 Task: Search one way flight ticket for 4 adults, 1 infant in seat and 1 infant on lap in premium economy from Kailua-kona, Hawaii: Ellison Onizuka Kona International Airport At Keahole to Indianapolis: Indianapolis International Airport on 8-5-2023. Choice of flights is United. Number of bags: 5 checked bags. Price is upto 98000. Outbound departure time preference is 15:30.
Action: Mouse moved to (291, 279)
Screenshot: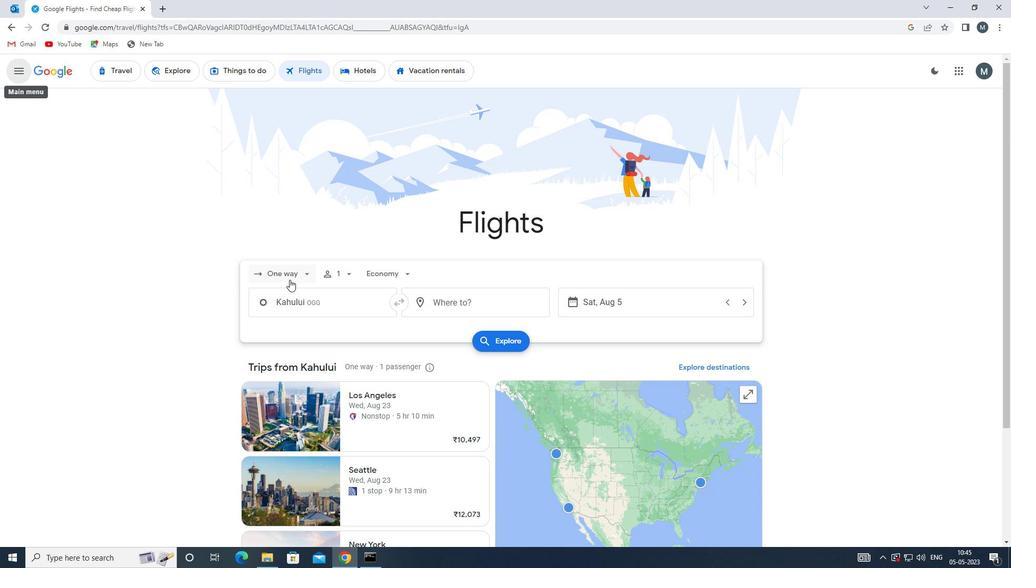 
Action: Mouse pressed left at (291, 279)
Screenshot: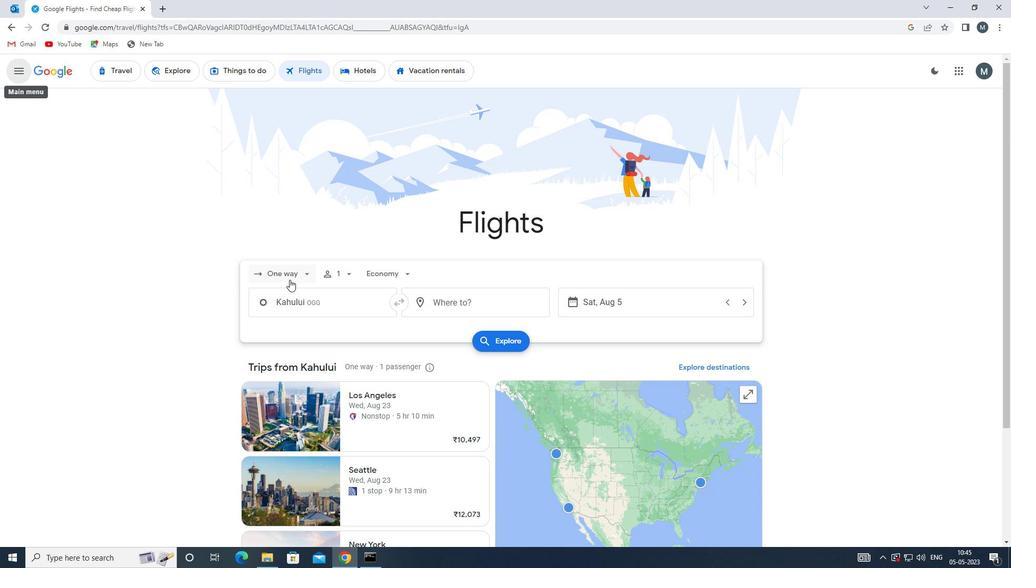 
Action: Mouse moved to (309, 324)
Screenshot: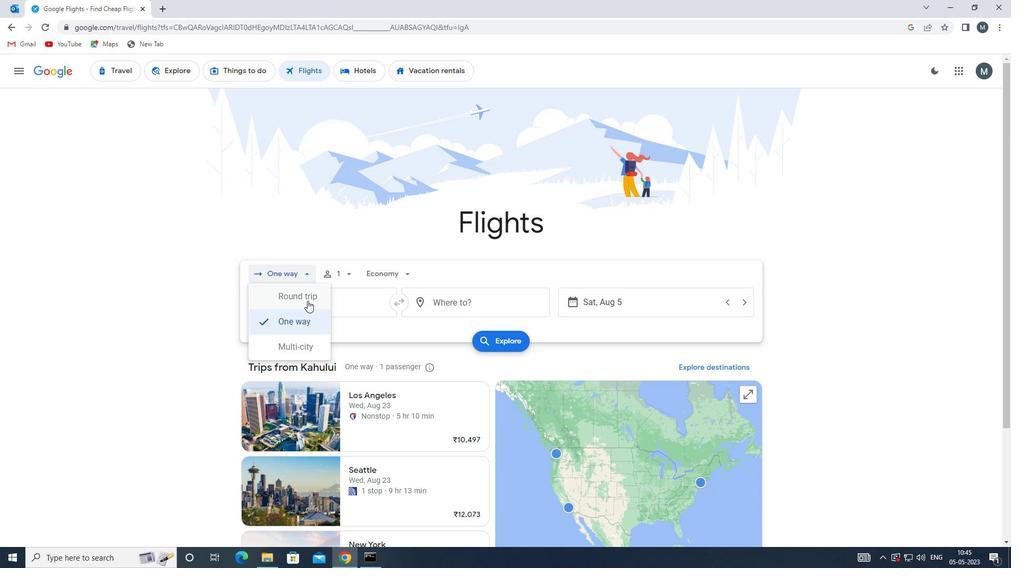 
Action: Mouse pressed left at (309, 324)
Screenshot: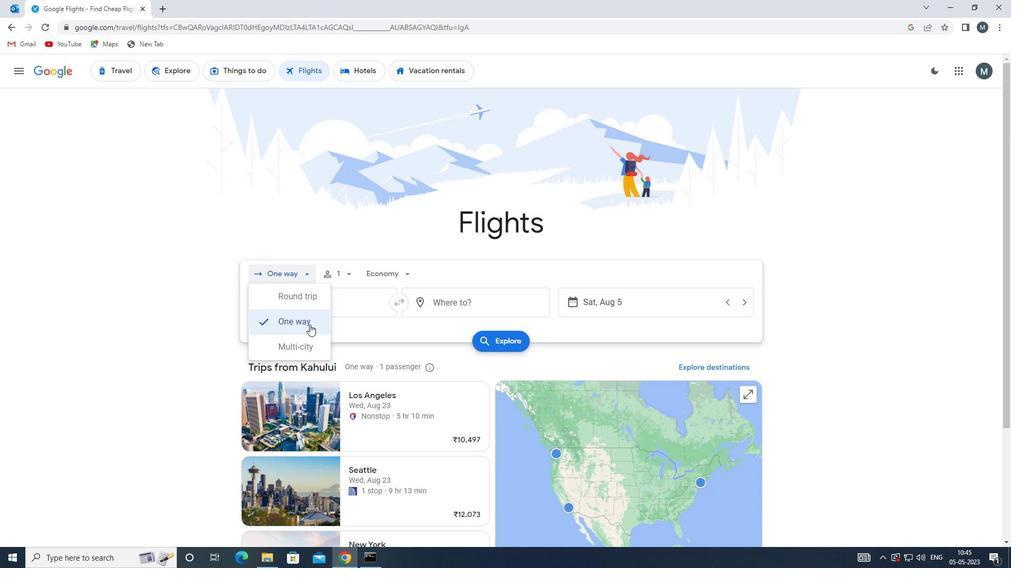 
Action: Mouse moved to (341, 275)
Screenshot: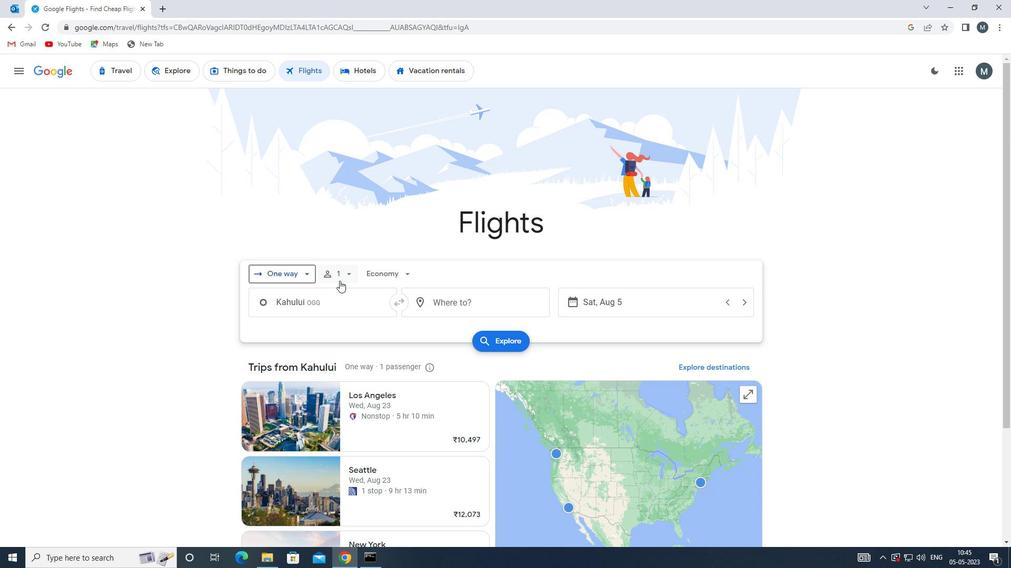 
Action: Mouse pressed left at (341, 275)
Screenshot: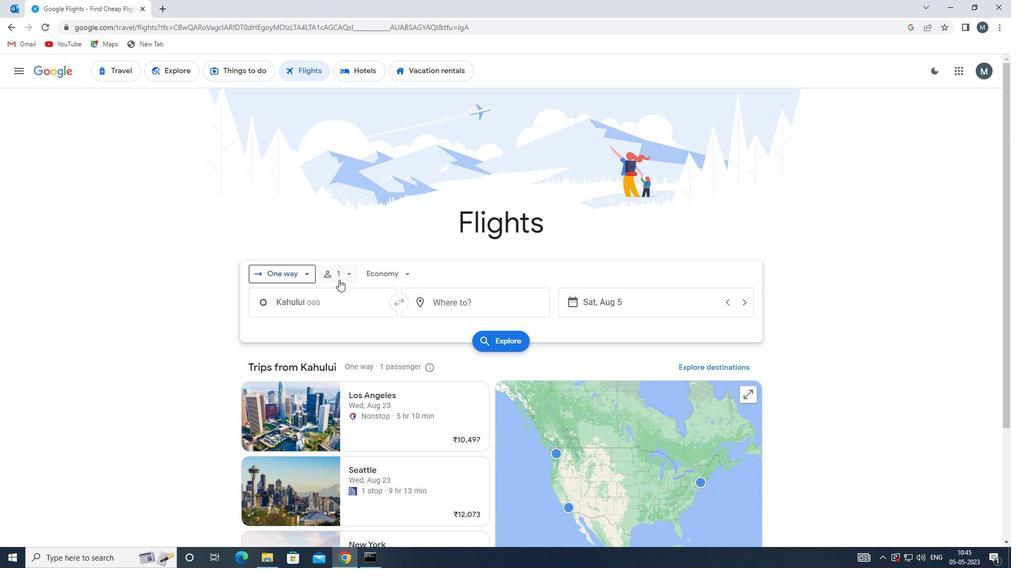 
Action: Mouse moved to (424, 302)
Screenshot: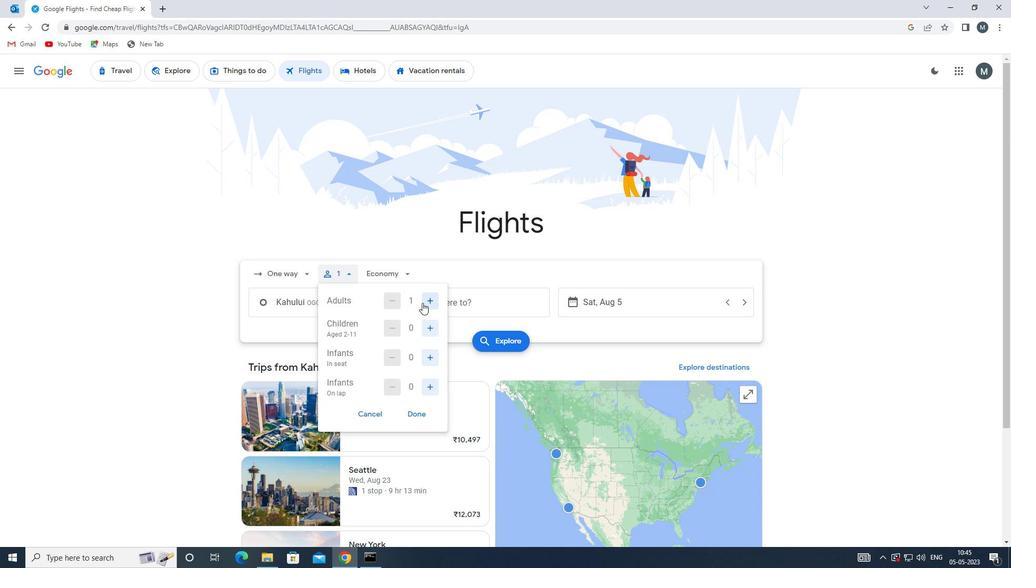 
Action: Mouse pressed left at (424, 302)
Screenshot: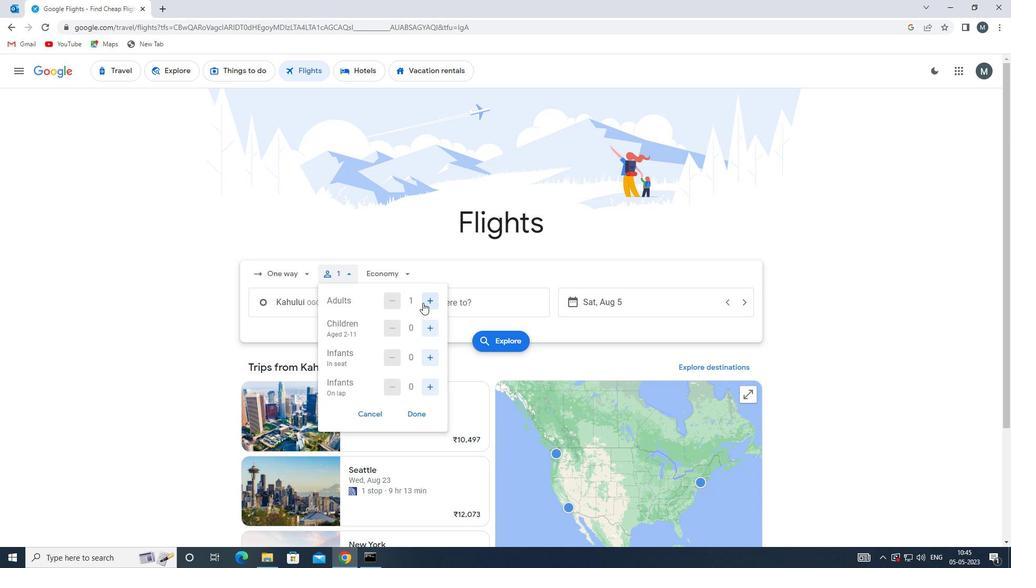 
Action: Mouse pressed left at (424, 302)
Screenshot: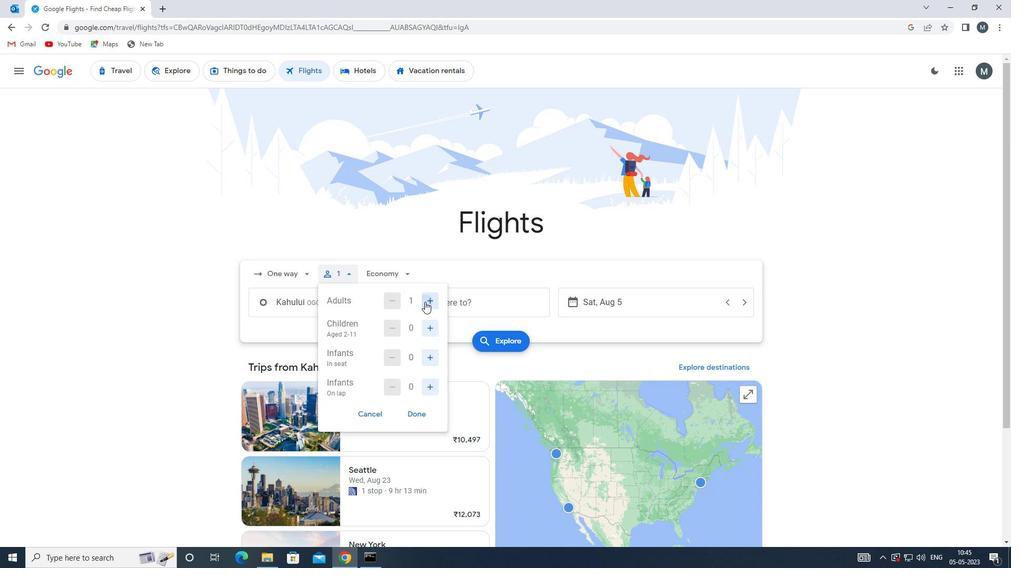
Action: Mouse moved to (424, 302)
Screenshot: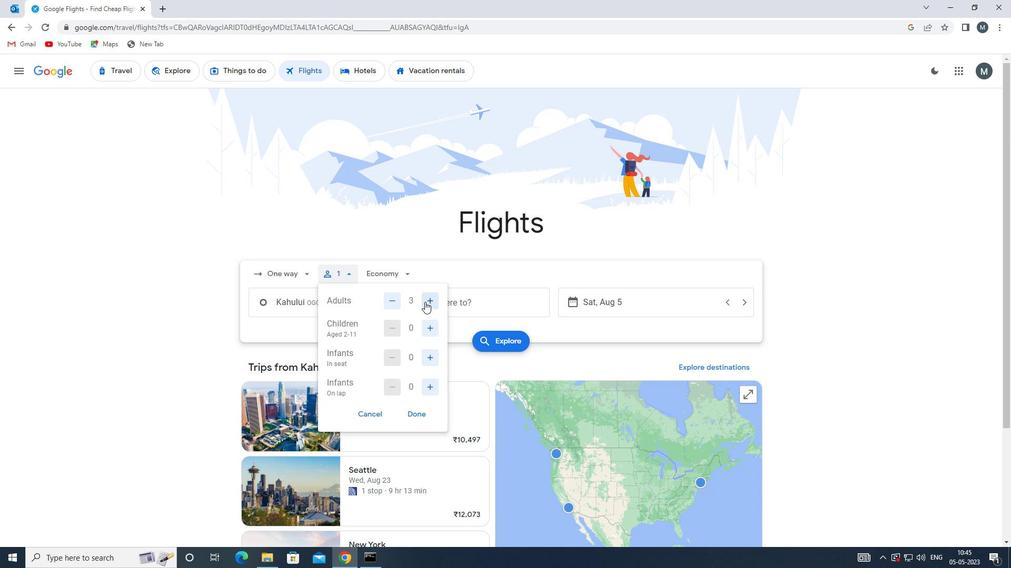 
Action: Mouse pressed left at (424, 302)
Screenshot: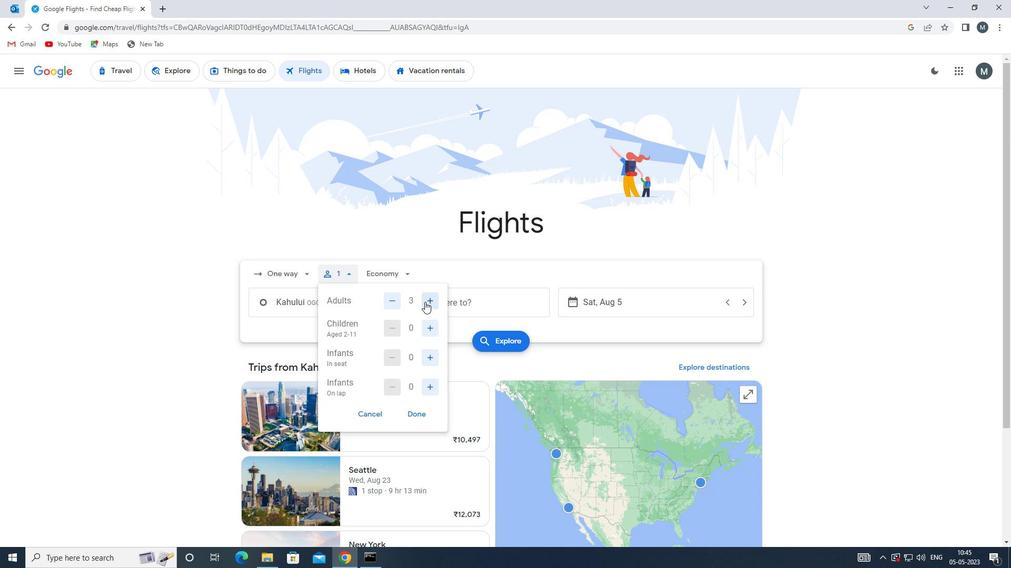 
Action: Mouse moved to (428, 331)
Screenshot: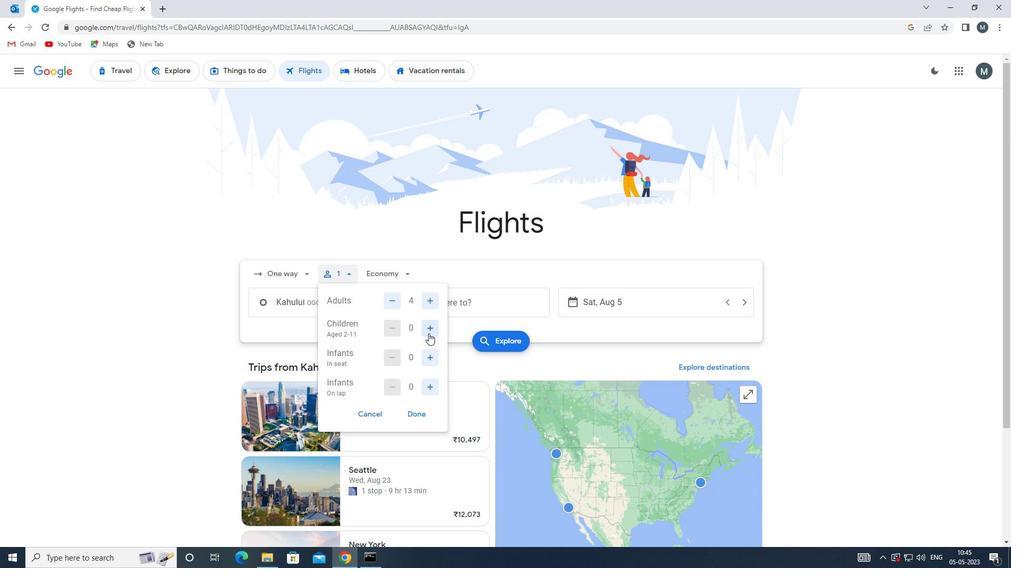 
Action: Mouse pressed left at (428, 331)
Screenshot: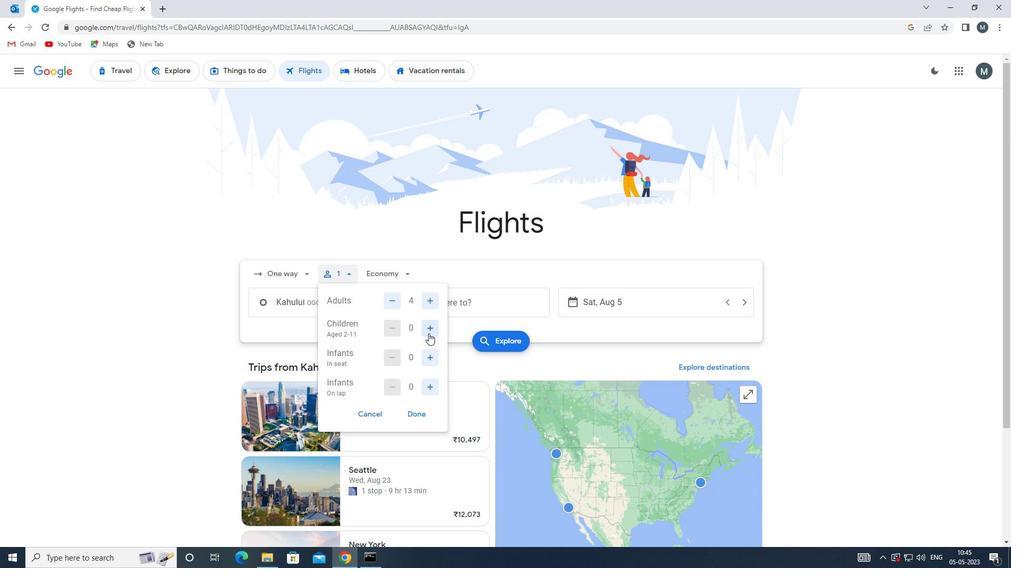 
Action: Mouse moved to (392, 331)
Screenshot: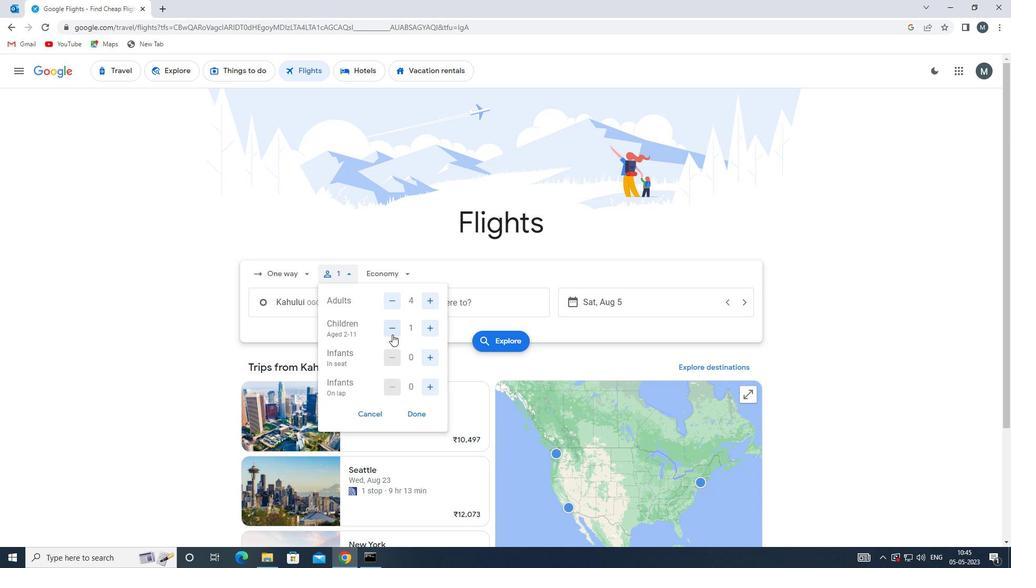 
Action: Mouse pressed left at (392, 331)
Screenshot: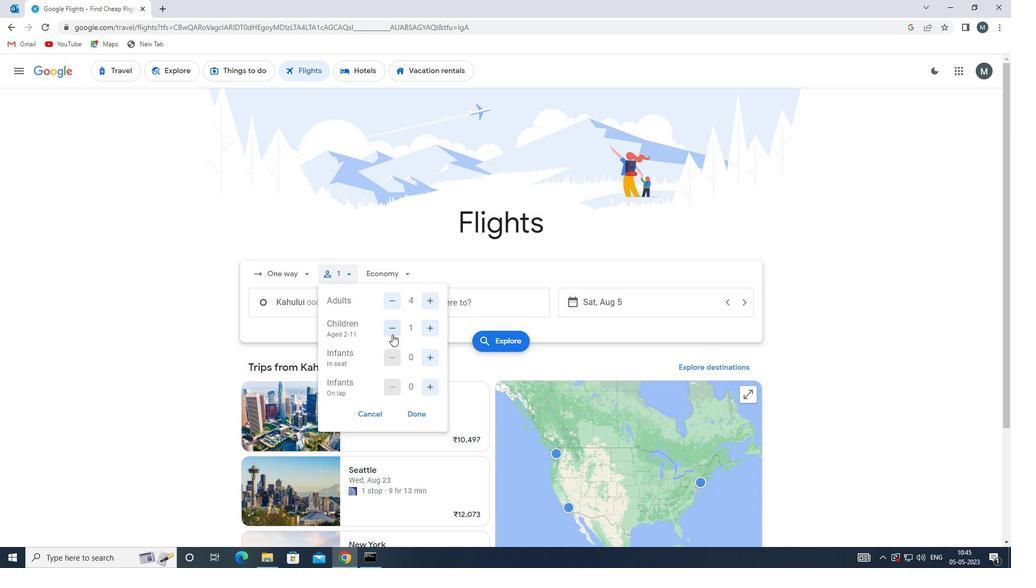 
Action: Mouse moved to (431, 362)
Screenshot: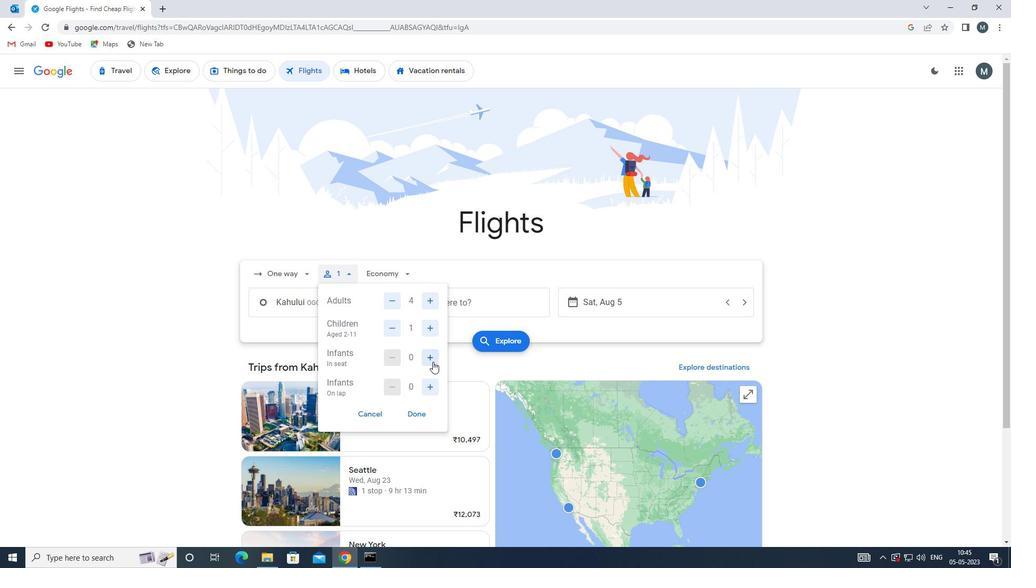 
Action: Mouse pressed left at (431, 362)
Screenshot: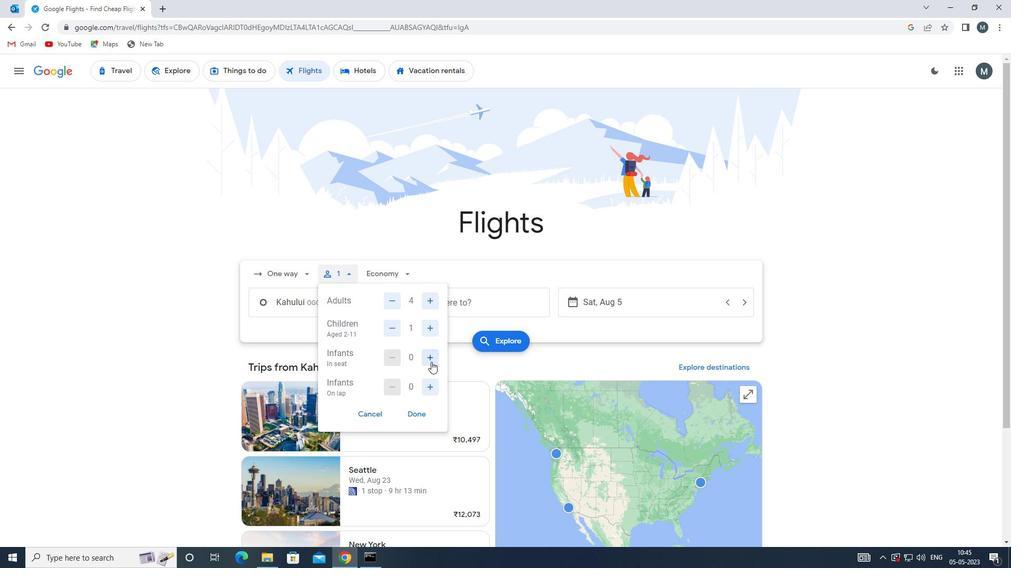 
Action: Mouse moved to (394, 328)
Screenshot: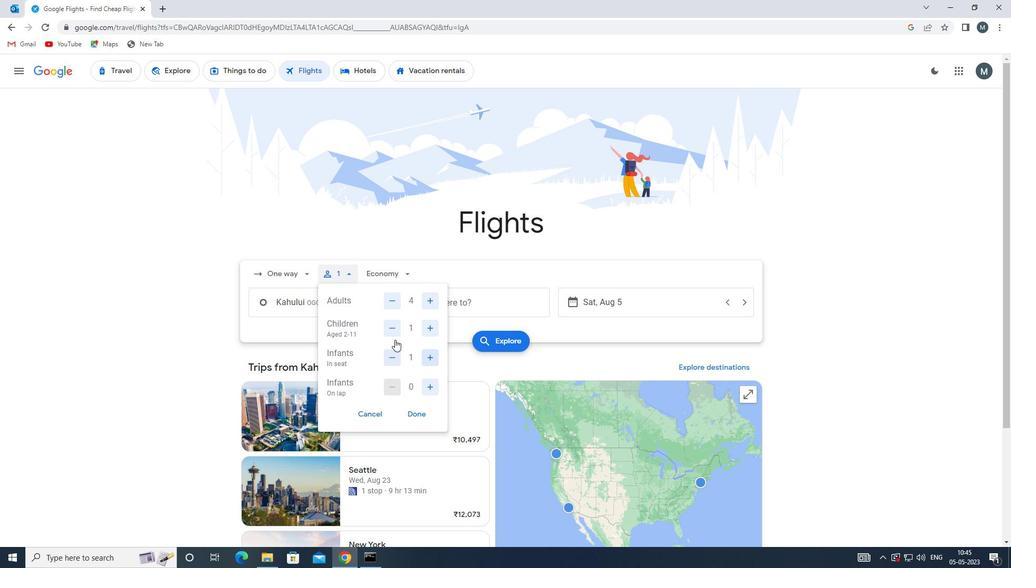 
Action: Mouse pressed left at (394, 328)
Screenshot: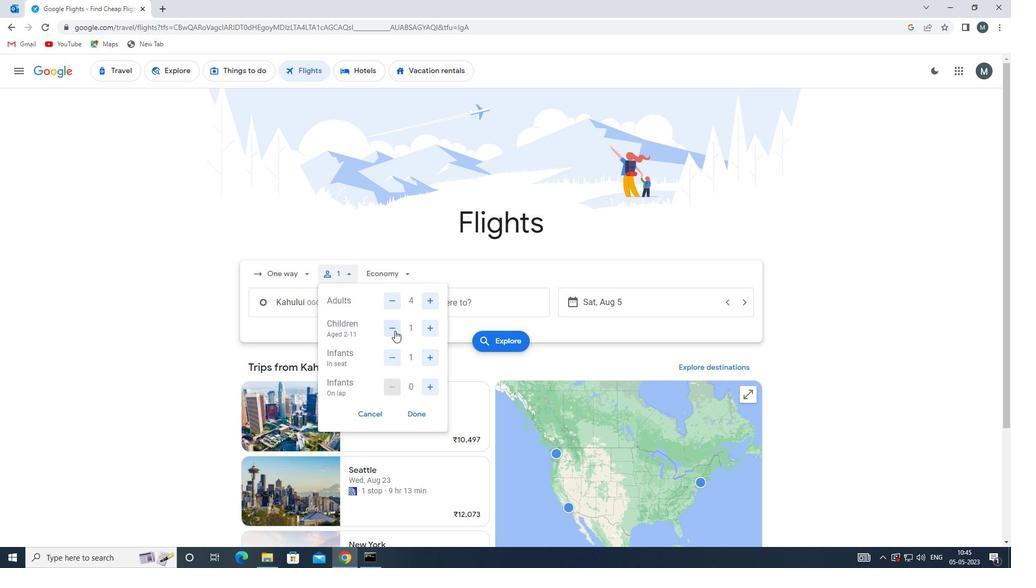 
Action: Mouse moved to (432, 388)
Screenshot: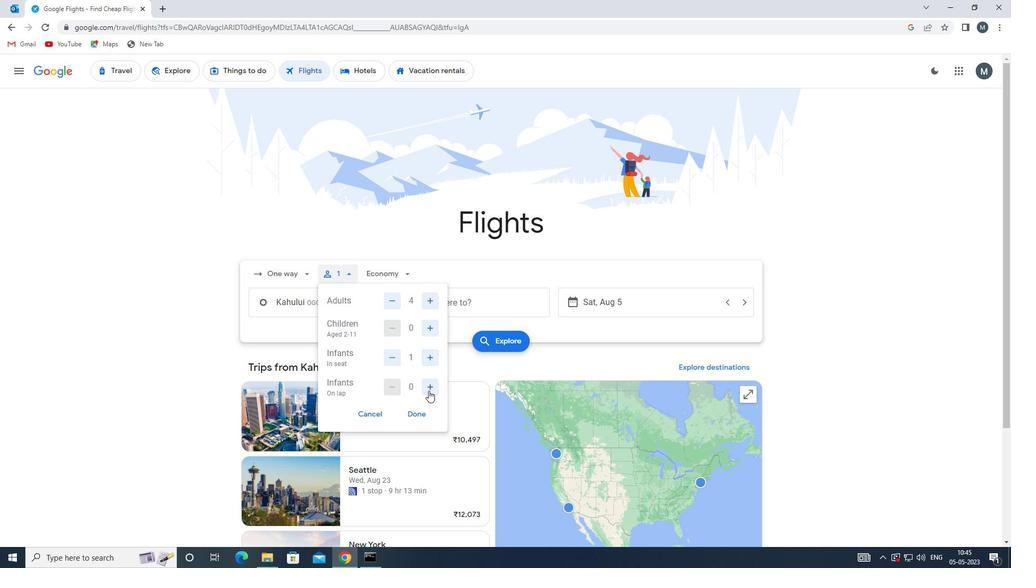 
Action: Mouse pressed left at (432, 388)
Screenshot: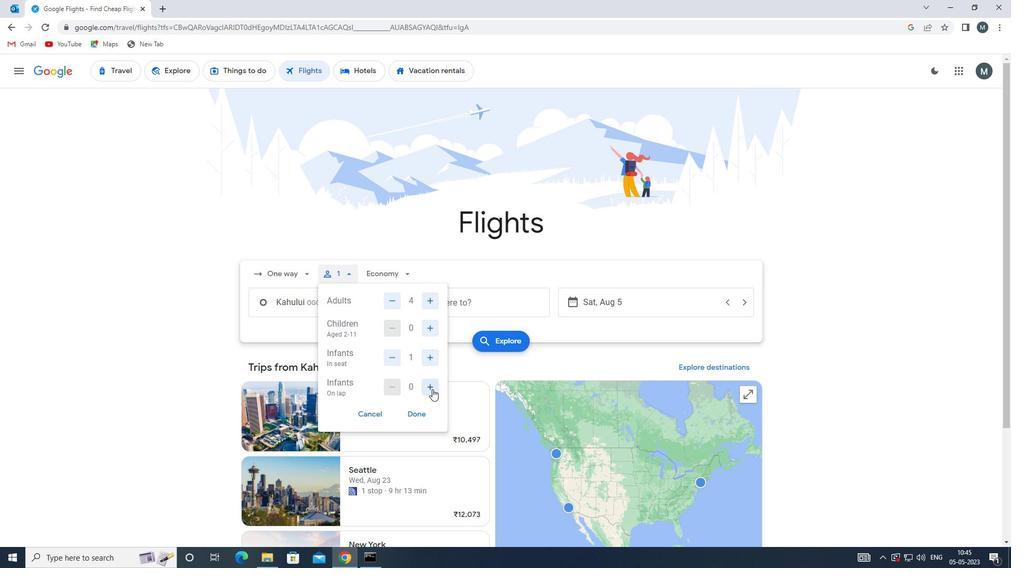 
Action: Mouse moved to (419, 409)
Screenshot: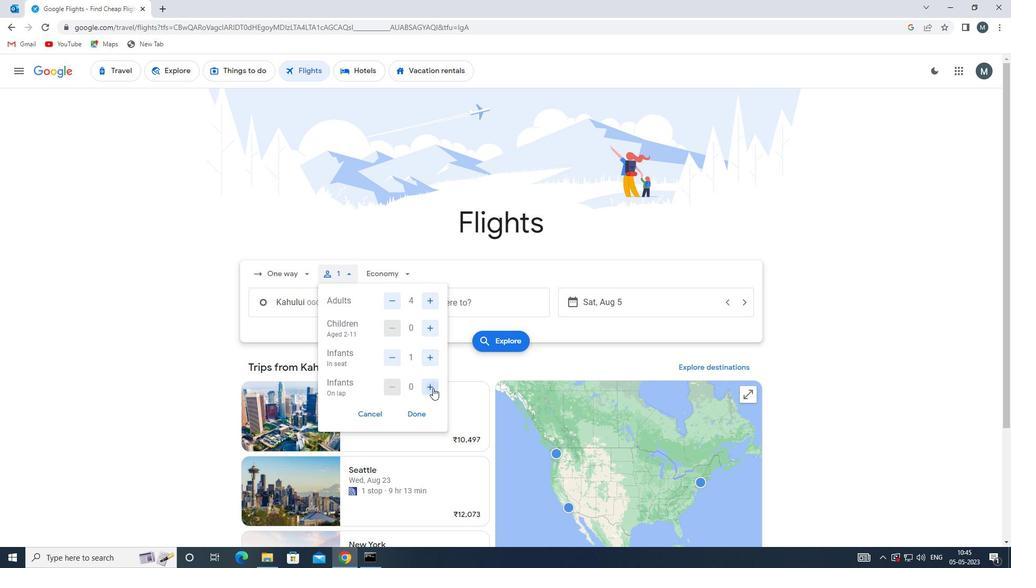 
Action: Mouse pressed left at (419, 409)
Screenshot: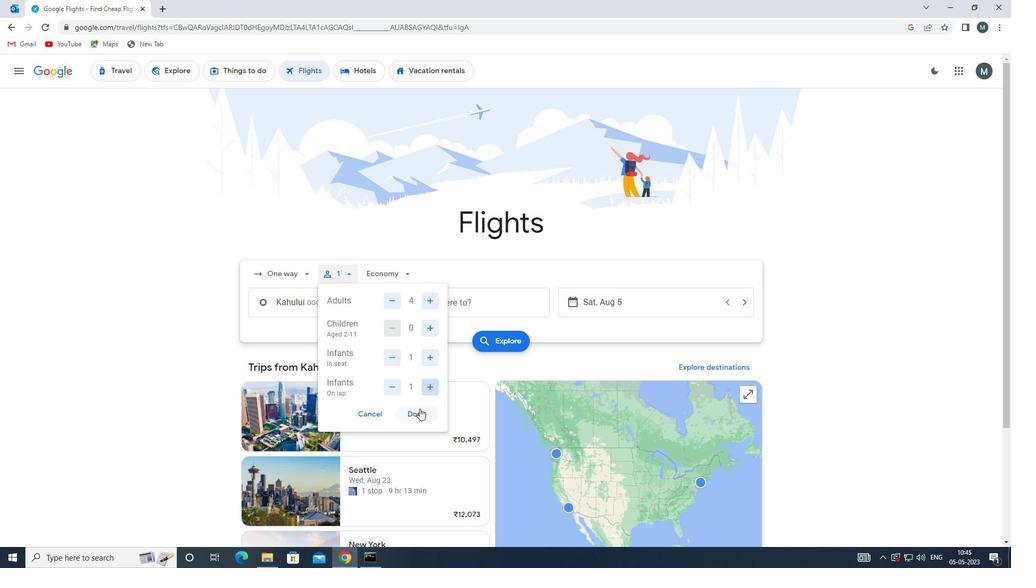 
Action: Mouse moved to (376, 280)
Screenshot: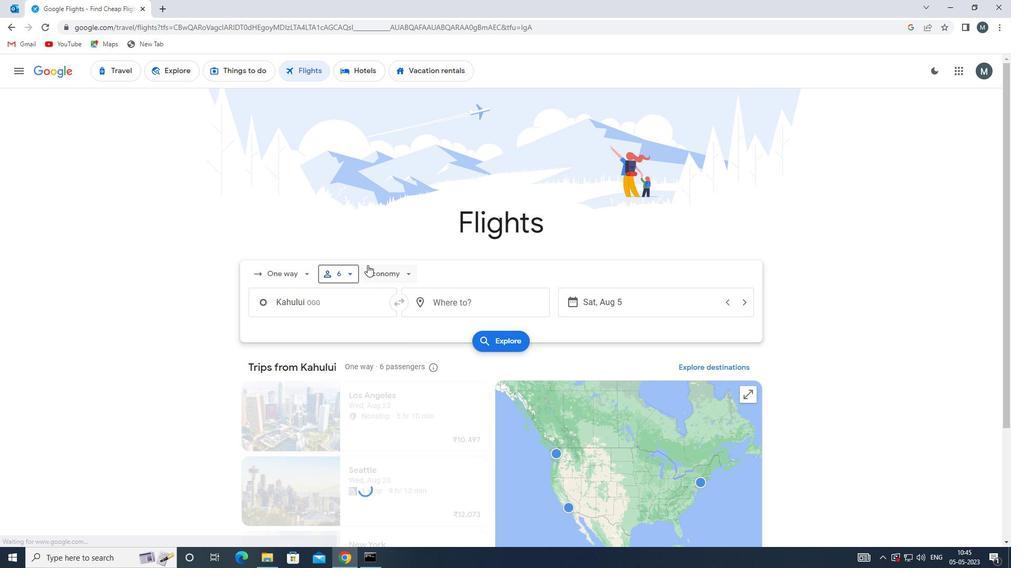 
Action: Mouse pressed left at (376, 280)
Screenshot: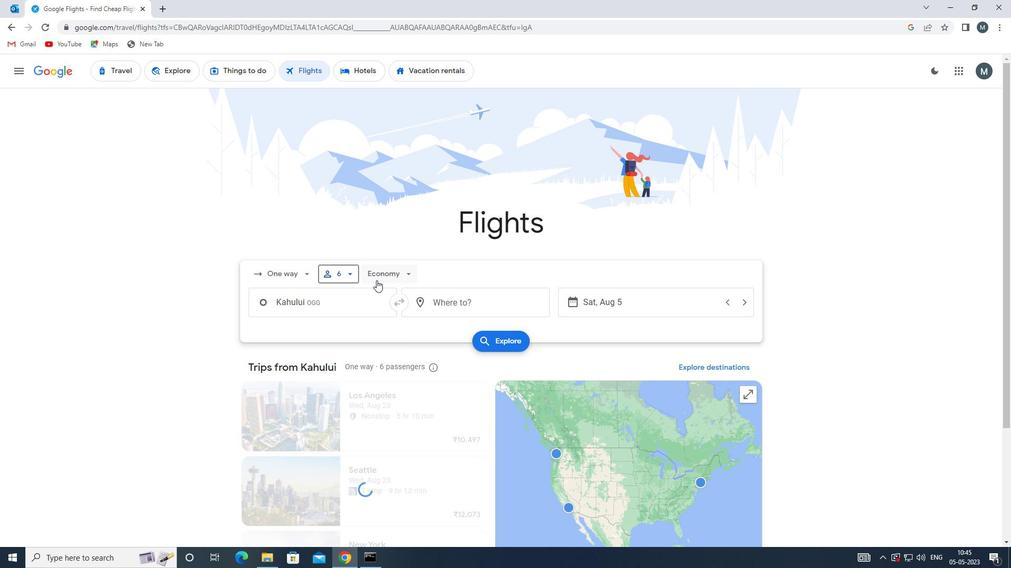 
Action: Mouse moved to (412, 321)
Screenshot: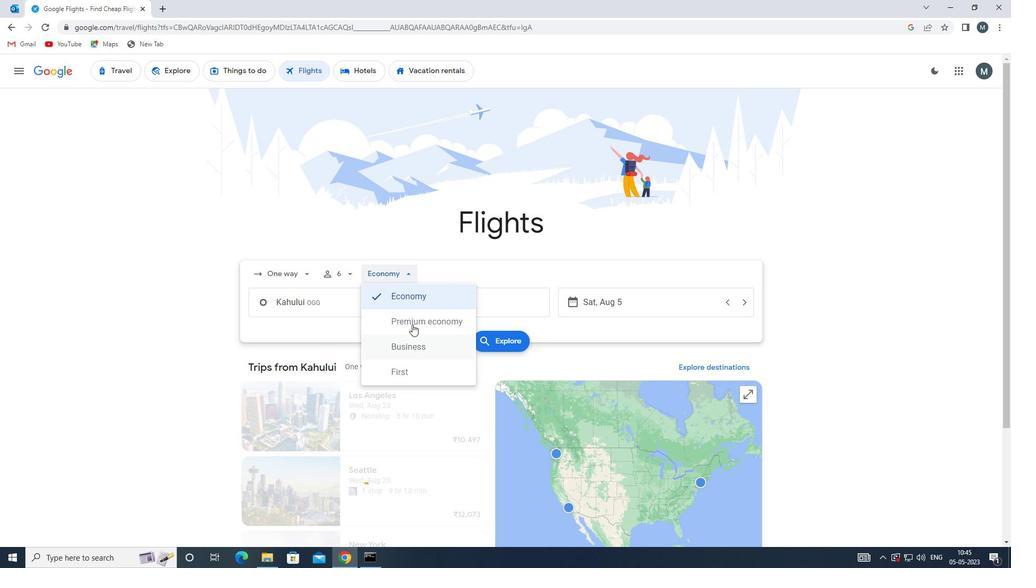 
Action: Mouse pressed left at (412, 321)
Screenshot: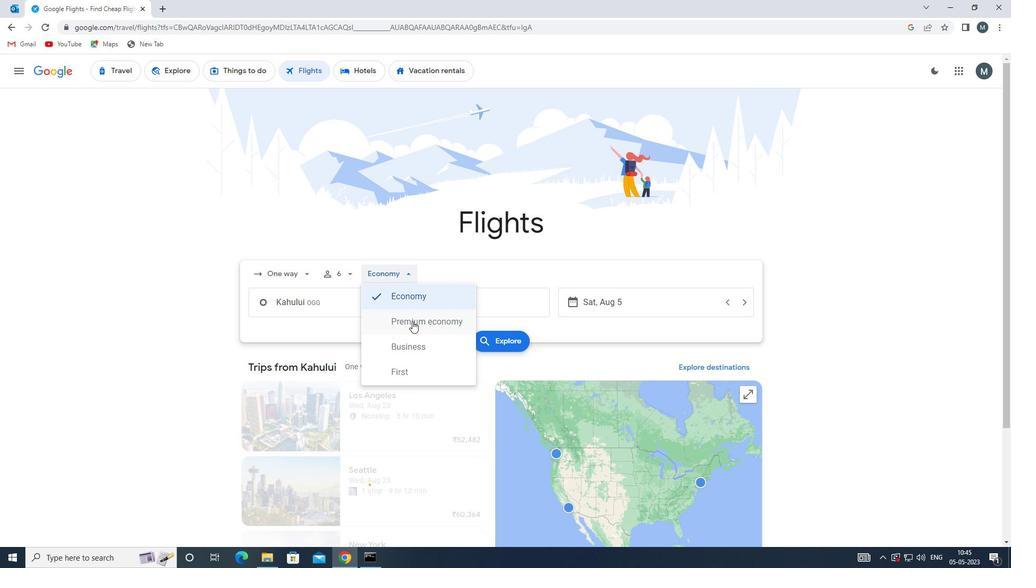
Action: Mouse moved to (340, 309)
Screenshot: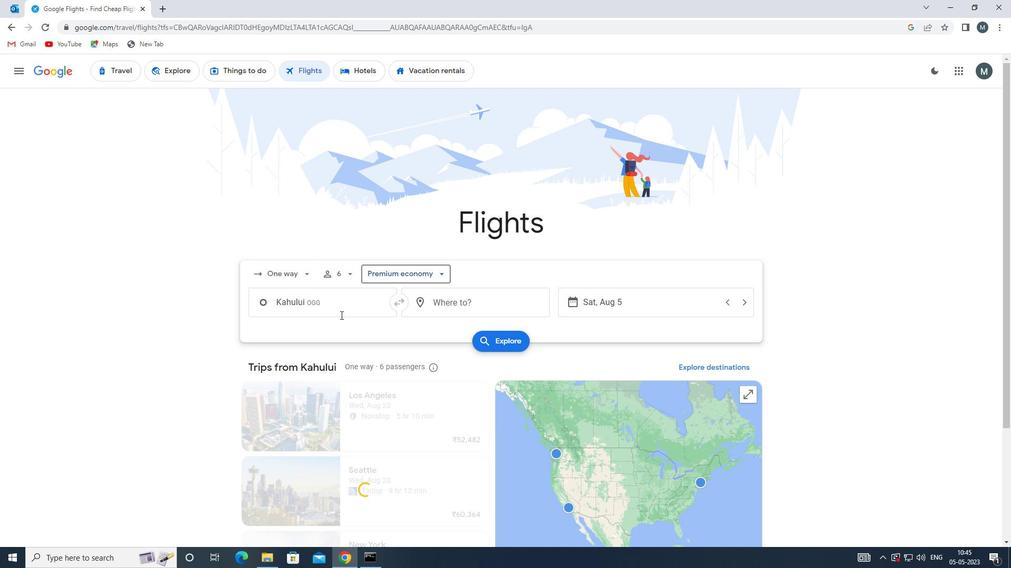 
Action: Mouse pressed left at (340, 309)
Screenshot: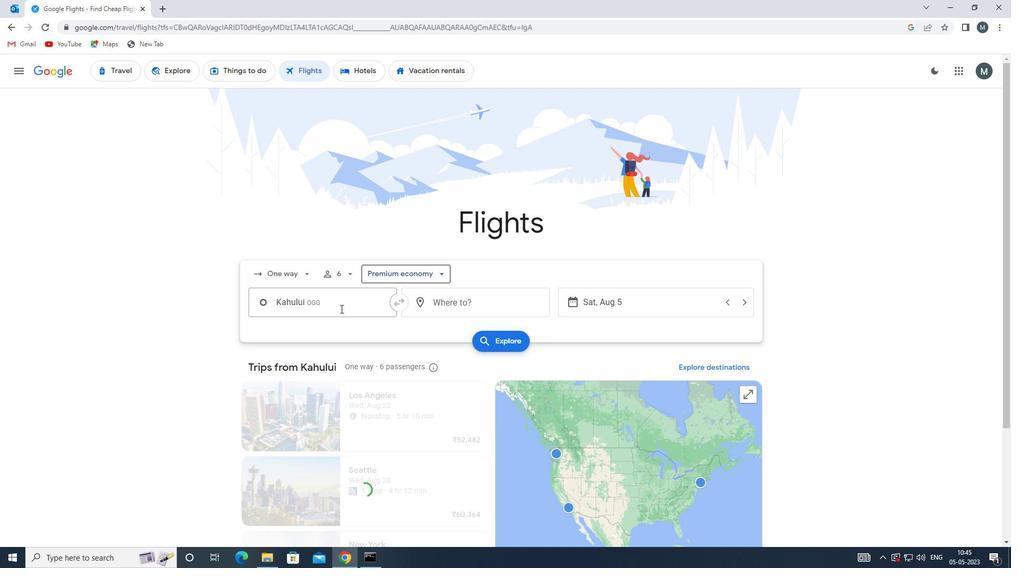 
Action: Mouse moved to (349, 364)
Screenshot: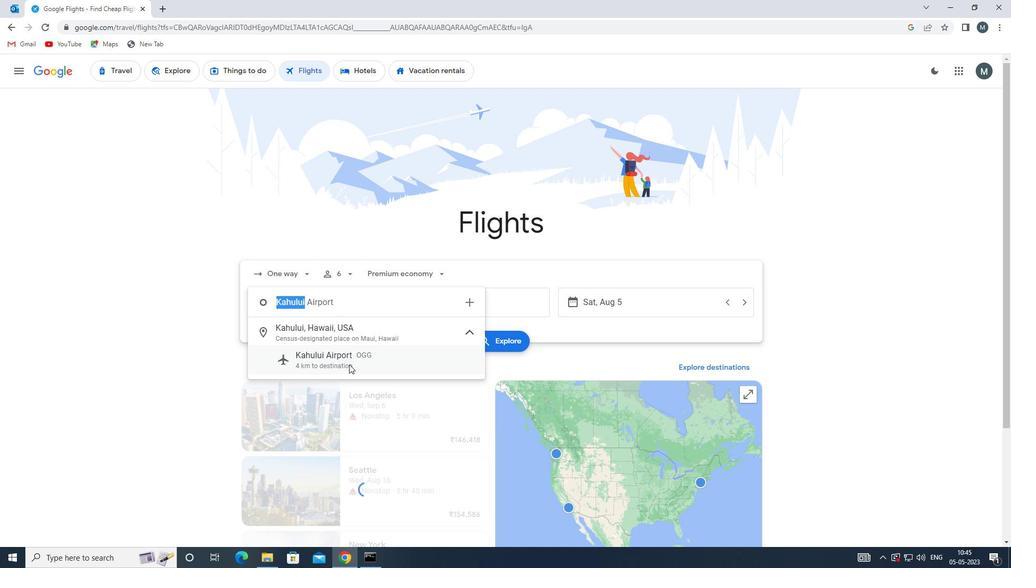 
Action: Mouse pressed left at (349, 364)
Screenshot: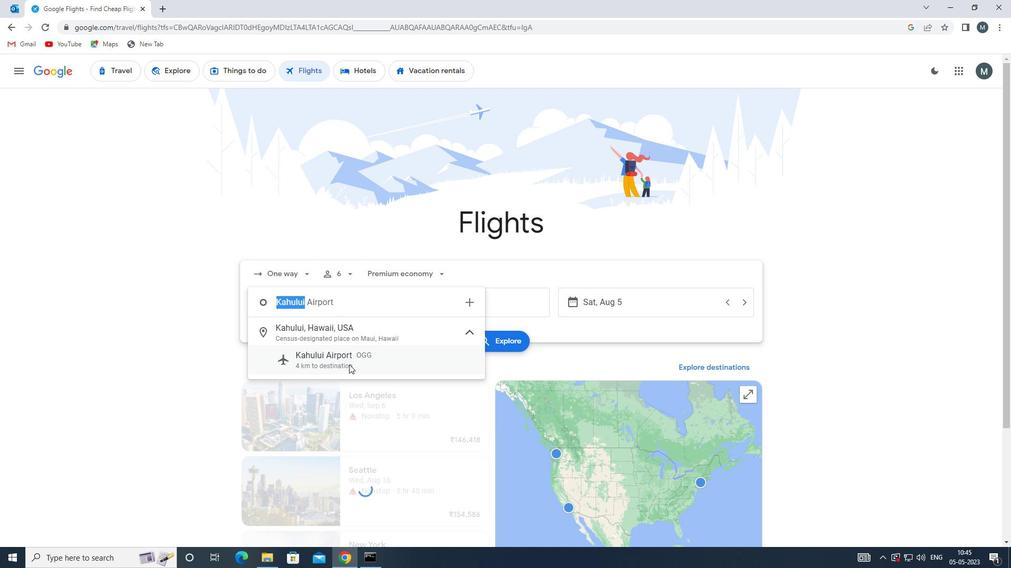 
Action: Mouse moved to (445, 307)
Screenshot: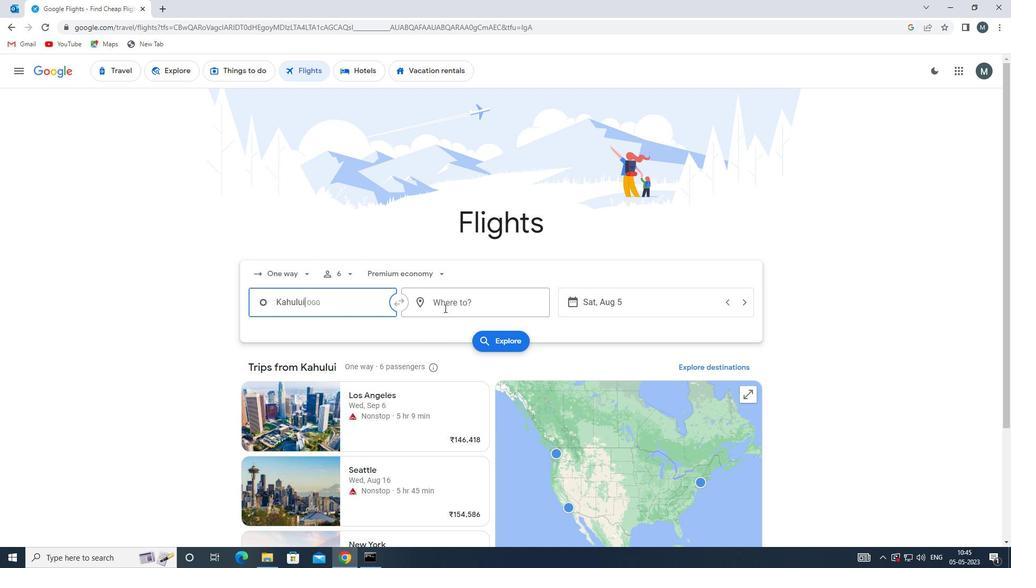 
Action: Mouse pressed left at (445, 307)
Screenshot: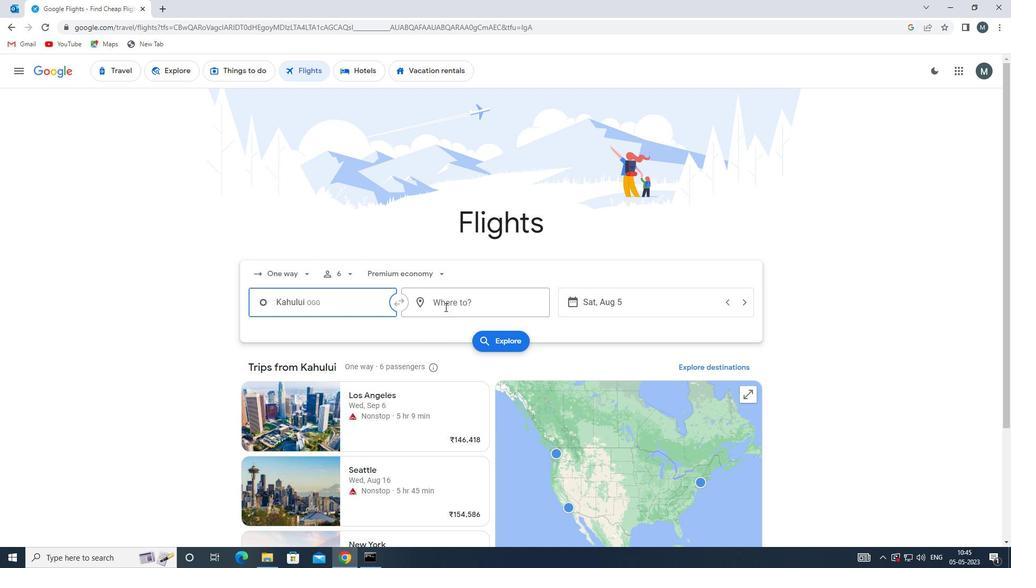 
Action: Key pressed ind
Screenshot: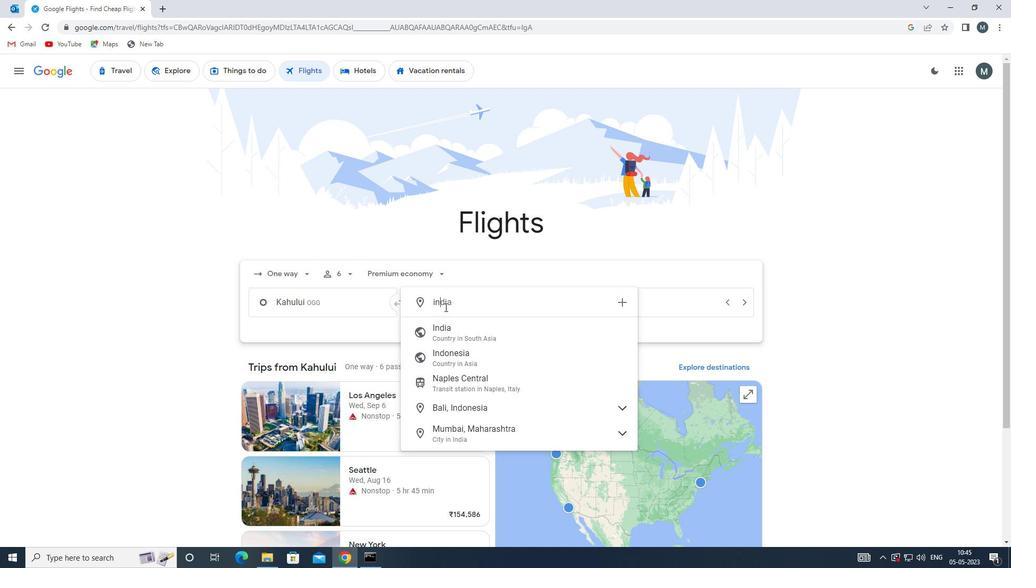 
Action: Mouse moved to (472, 340)
Screenshot: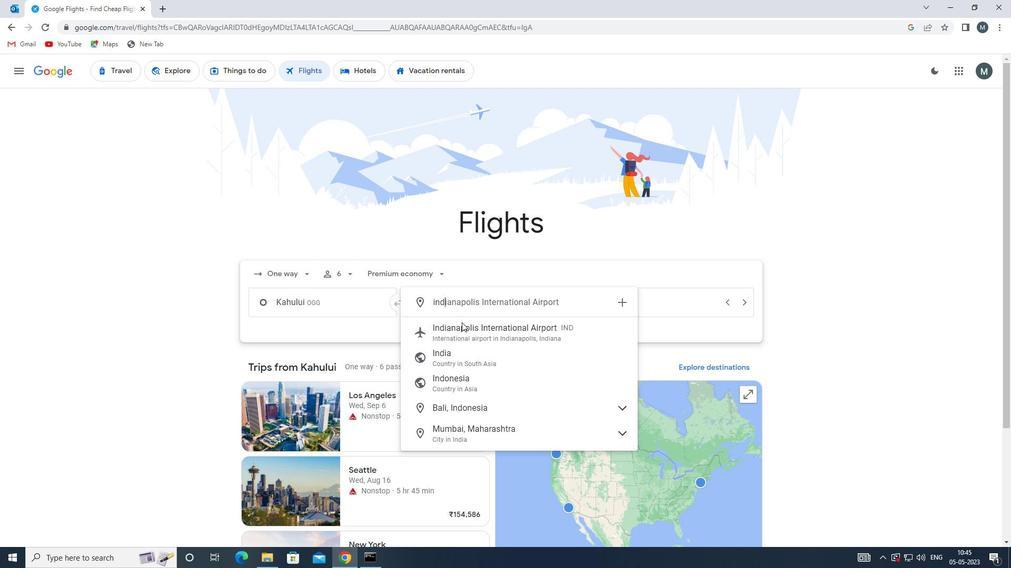 
Action: Mouse pressed left at (472, 340)
Screenshot: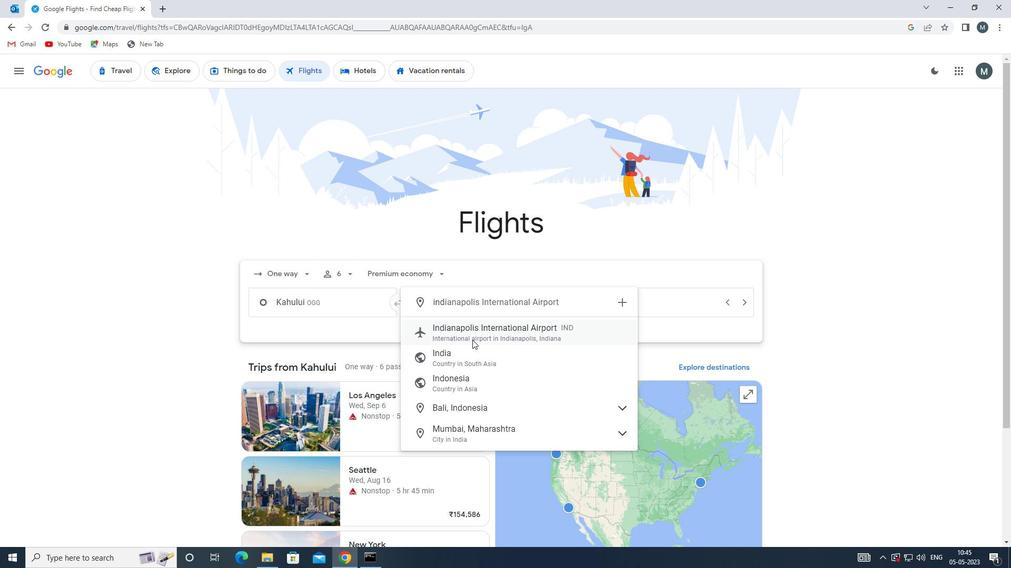 
Action: Mouse moved to (591, 305)
Screenshot: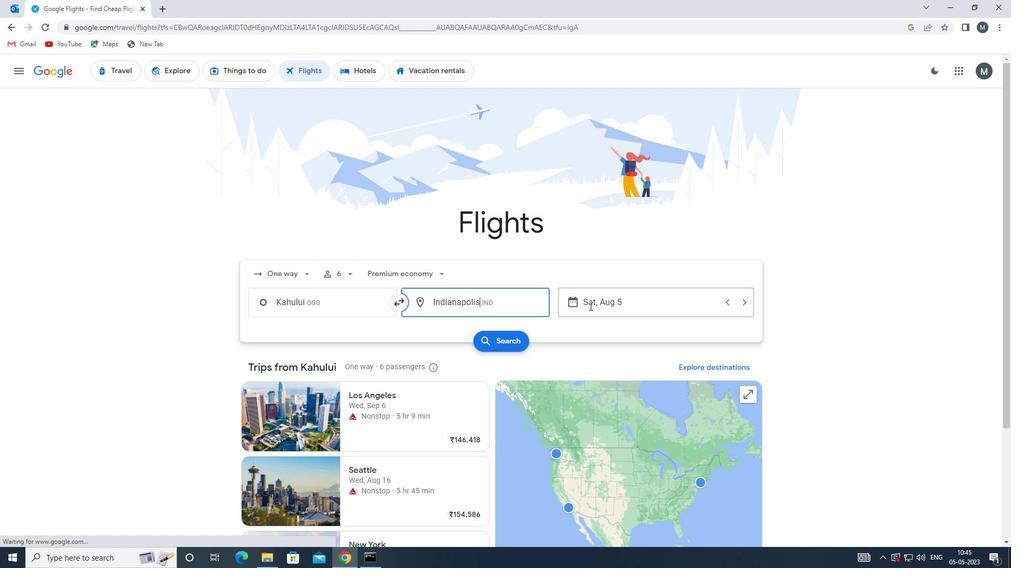 
Action: Mouse pressed left at (591, 305)
Screenshot: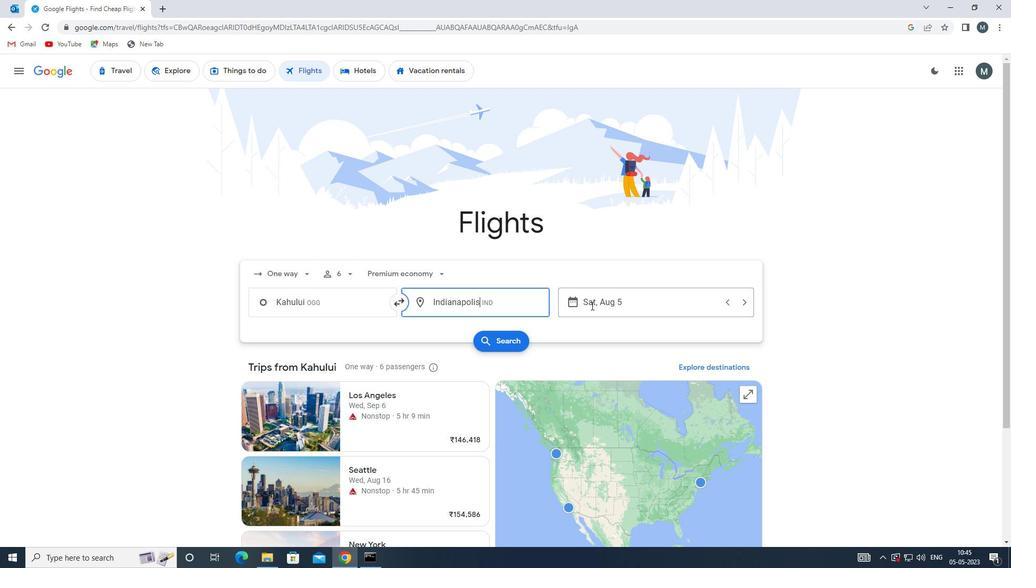 
Action: Mouse moved to (530, 352)
Screenshot: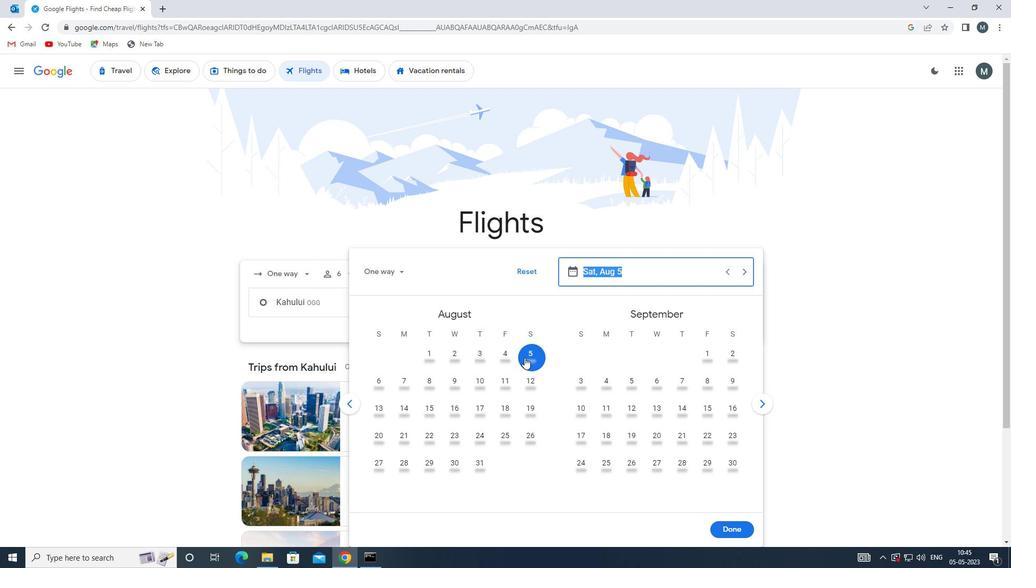 
Action: Mouse pressed left at (530, 352)
Screenshot: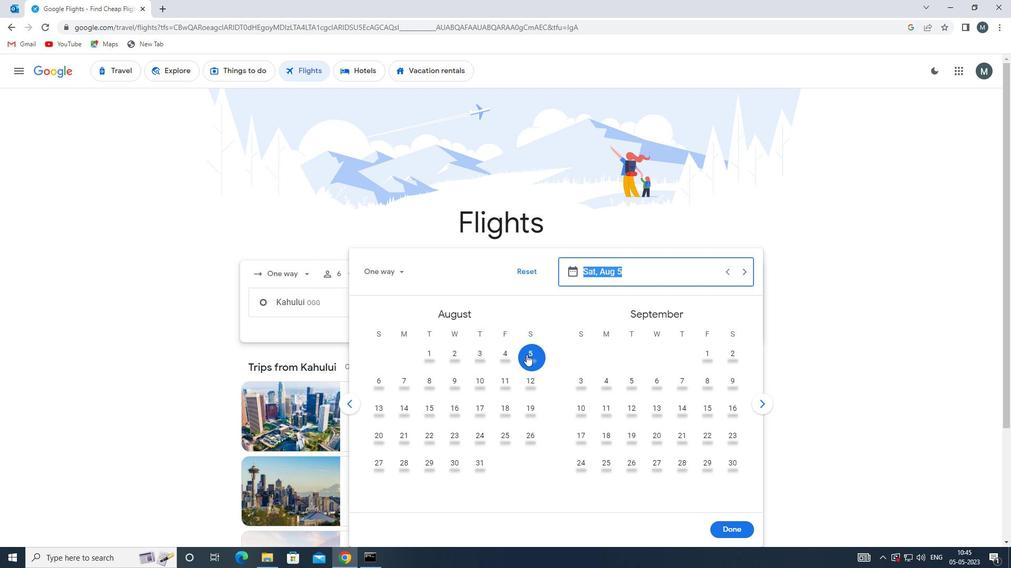 
Action: Mouse moved to (738, 522)
Screenshot: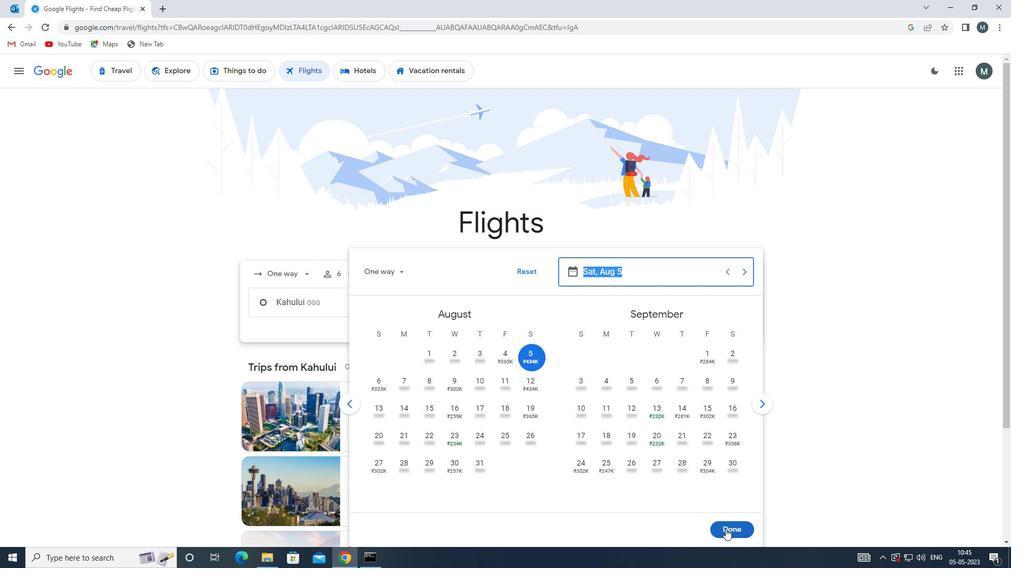 
Action: Mouse pressed left at (738, 522)
Screenshot: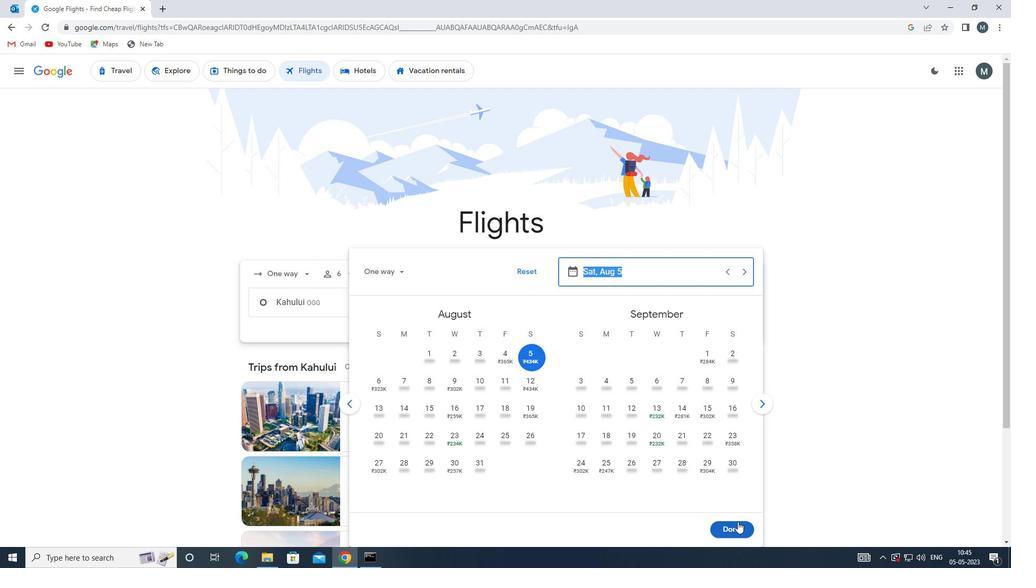 
Action: Mouse moved to (502, 340)
Screenshot: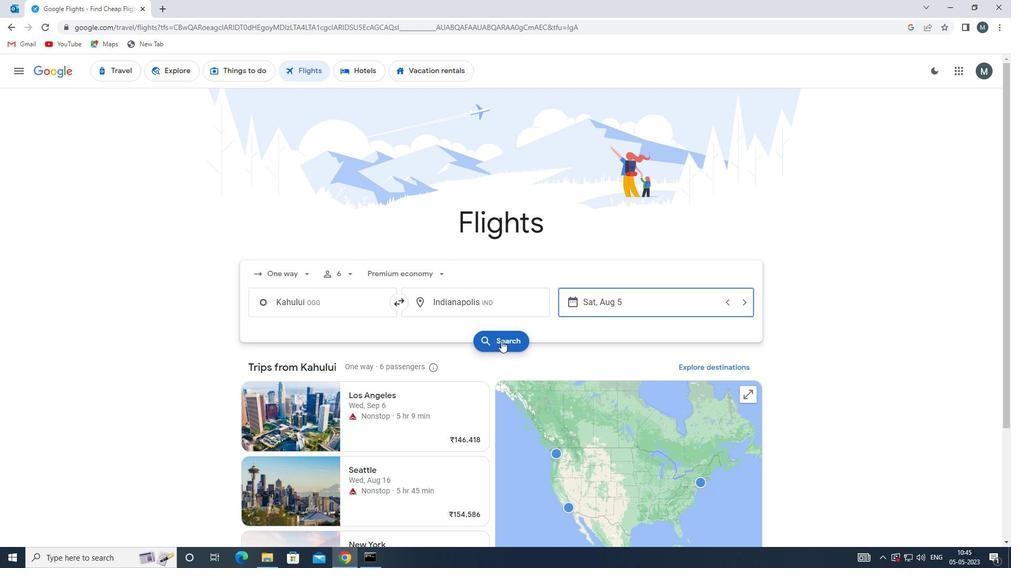 
Action: Mouse pressed left at (502, 340)
Screenshot: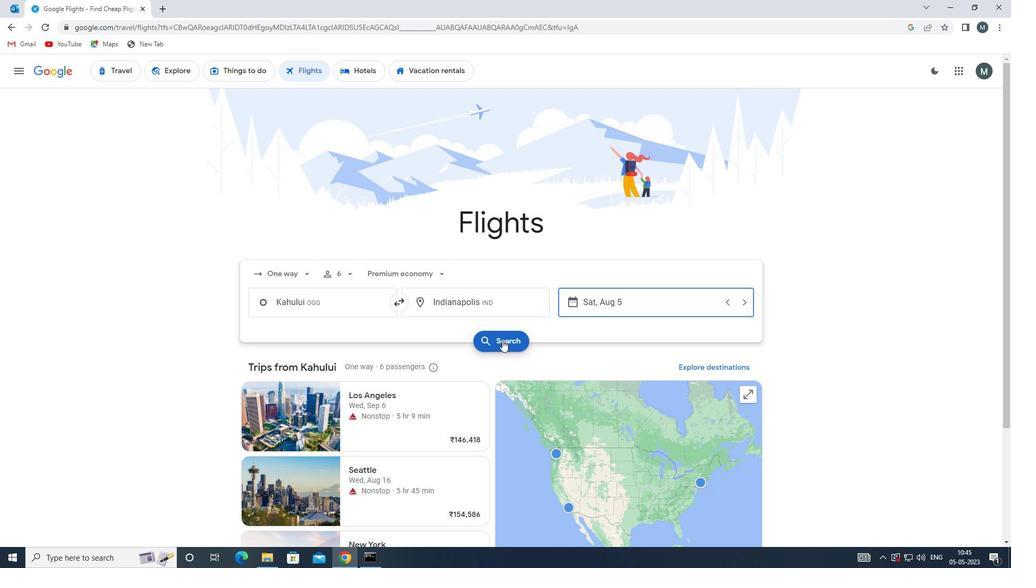
Action: Mouse moved to (261, 170)
Screenshot: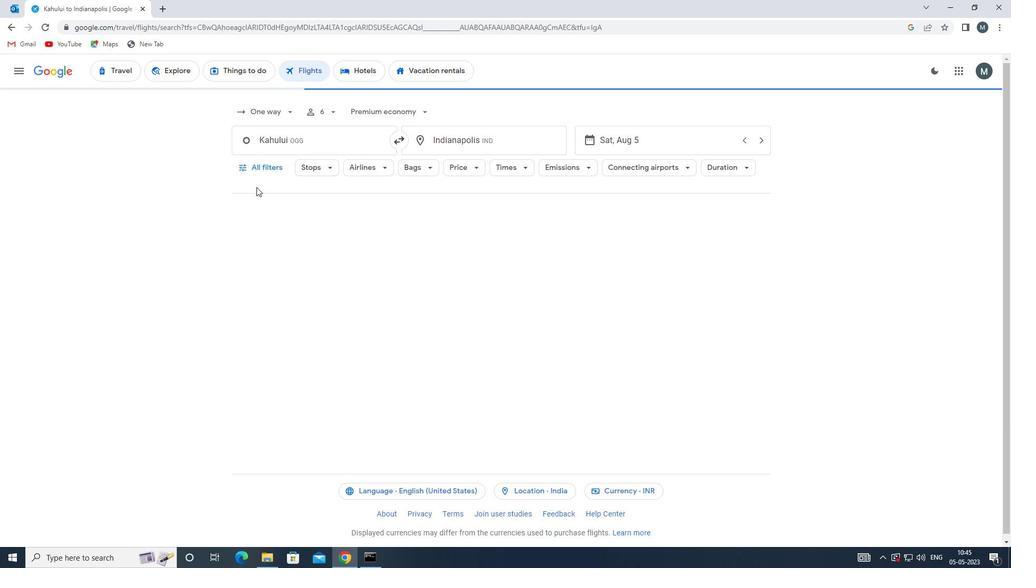 
Action: Mouse pressed left at (261, 170)
Screenshot: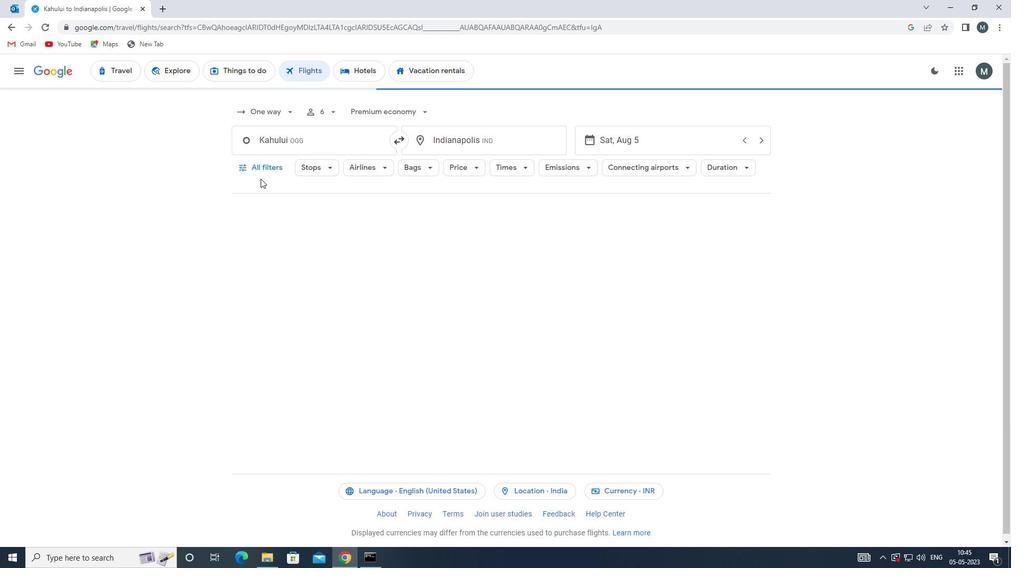 
Action: Mouse moved to (293, 293)
Screenshot: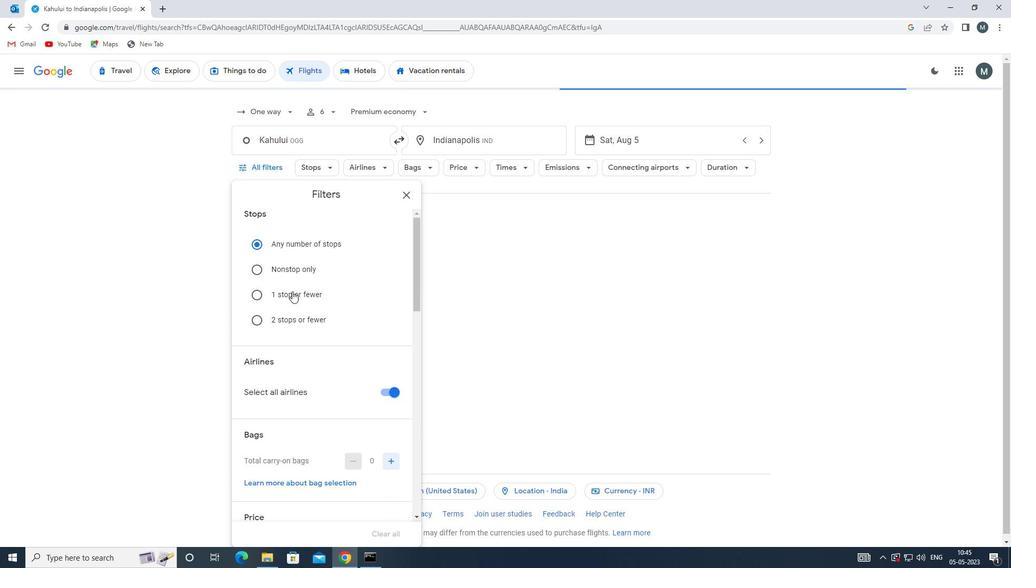 
Action: Mouse scrolled (293, 292) with delta (0, 0)
Screenshot: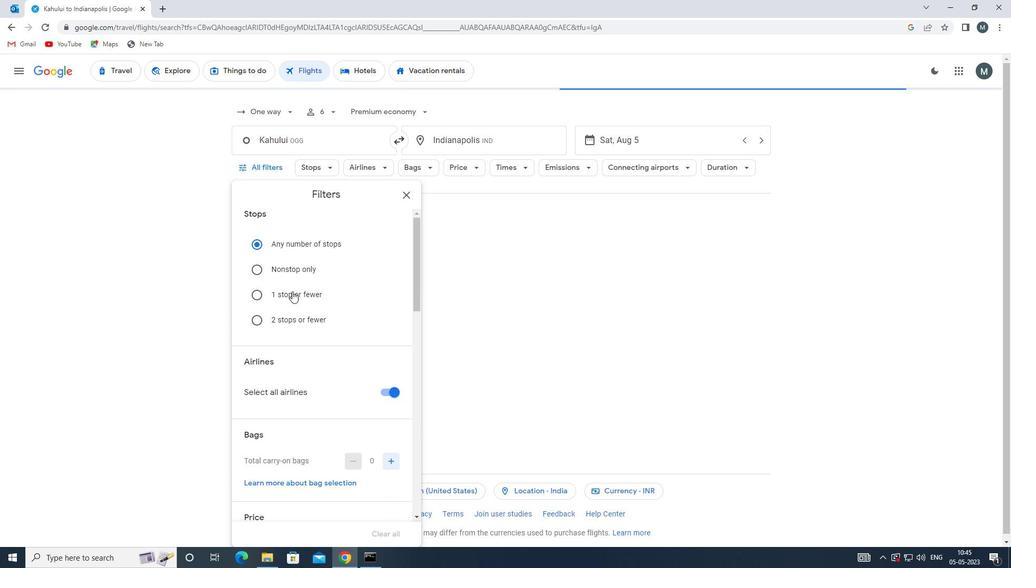 
Action: Mouse moved to (384, 341)
Screenshot: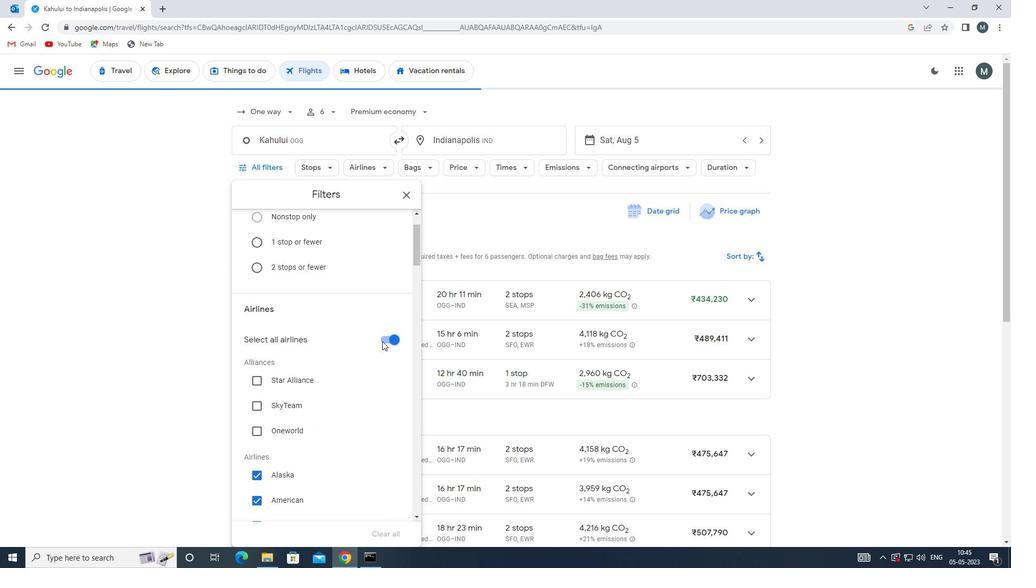 
Action: Mouse pressed left at (384, 341)
Screenshot: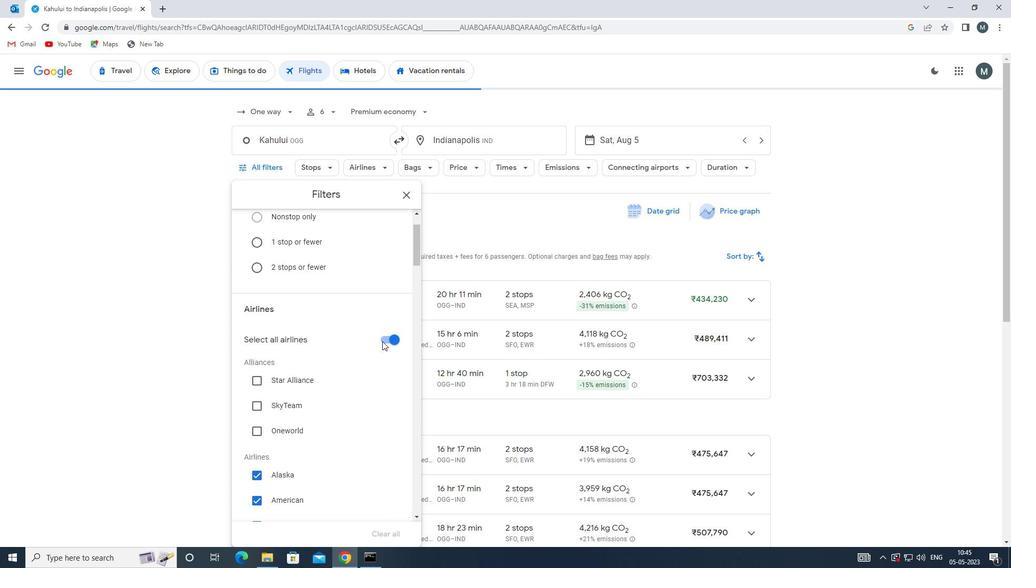 
Action: Mouse moved to (375, 340)
Screenshot: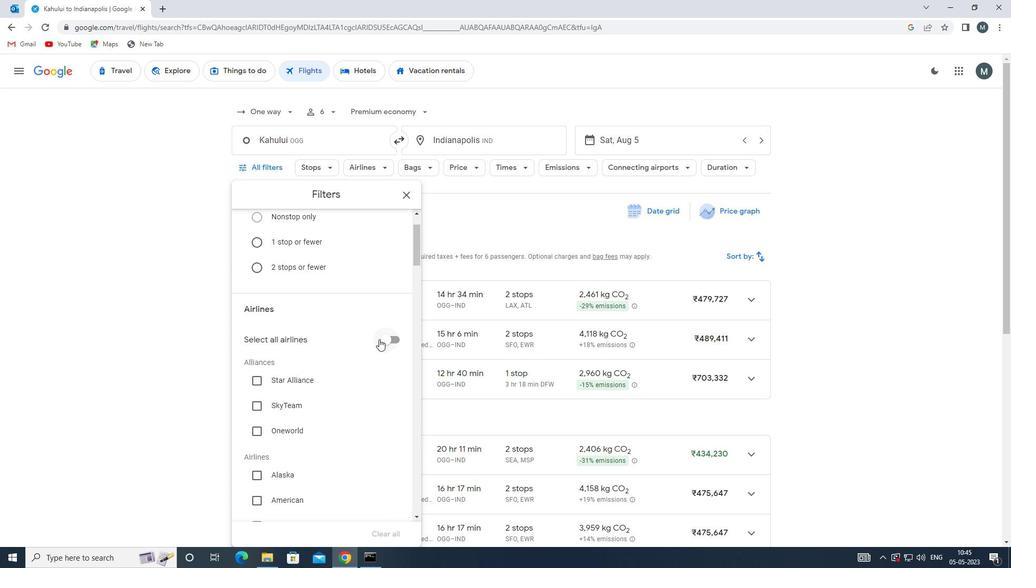 
Action: Mouse scrolled (375, 339) with delta (0, 0)
Screenshot: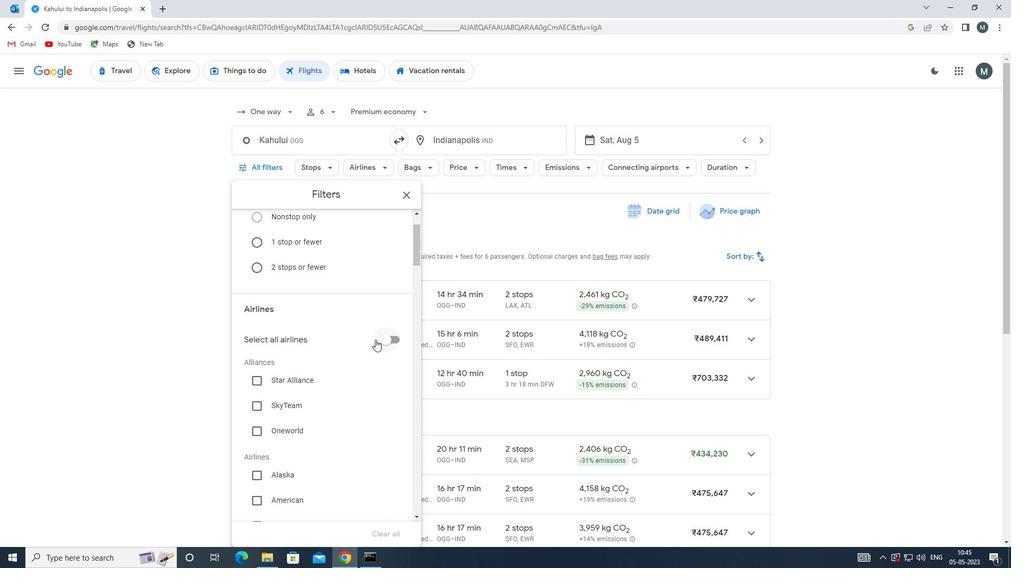 
Action: Mouse scrolled (375, 339) with delta (0, 0)
Screenshot: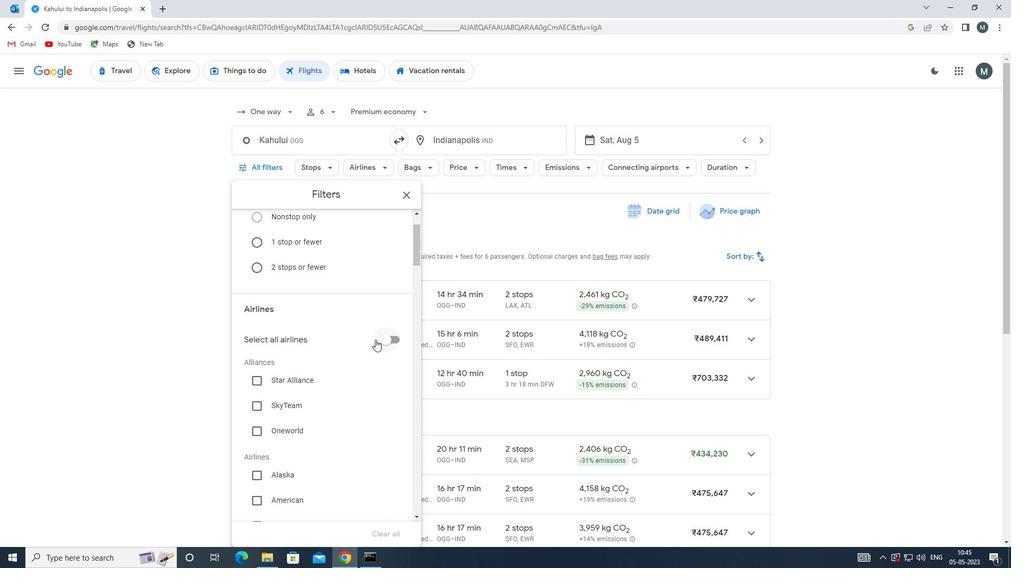 
Action: Mouse moved to (374, 340)
Screenshot: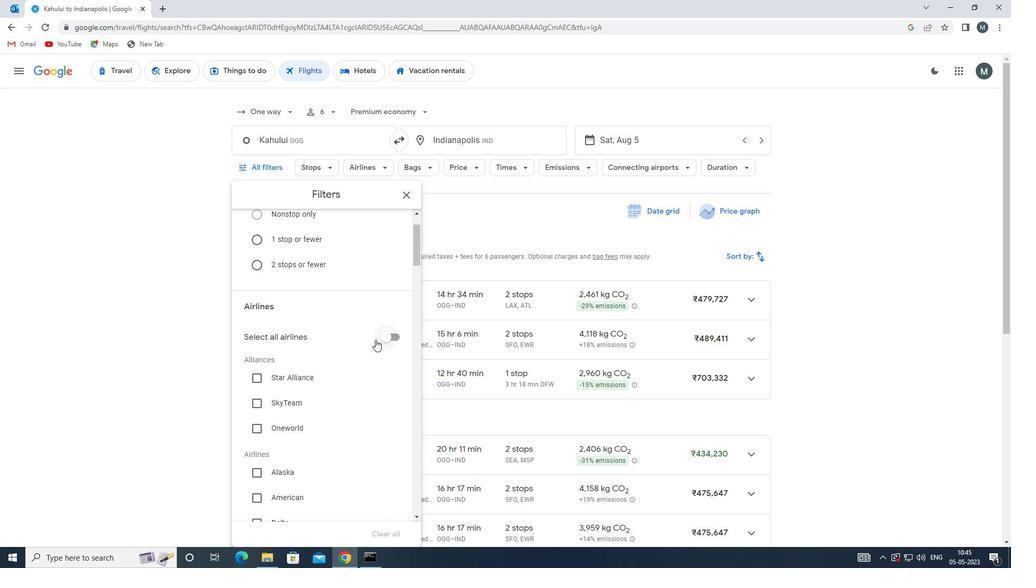 
Action: Mouse scrolled (374, 339) with delta (0, 0)
Screenshot: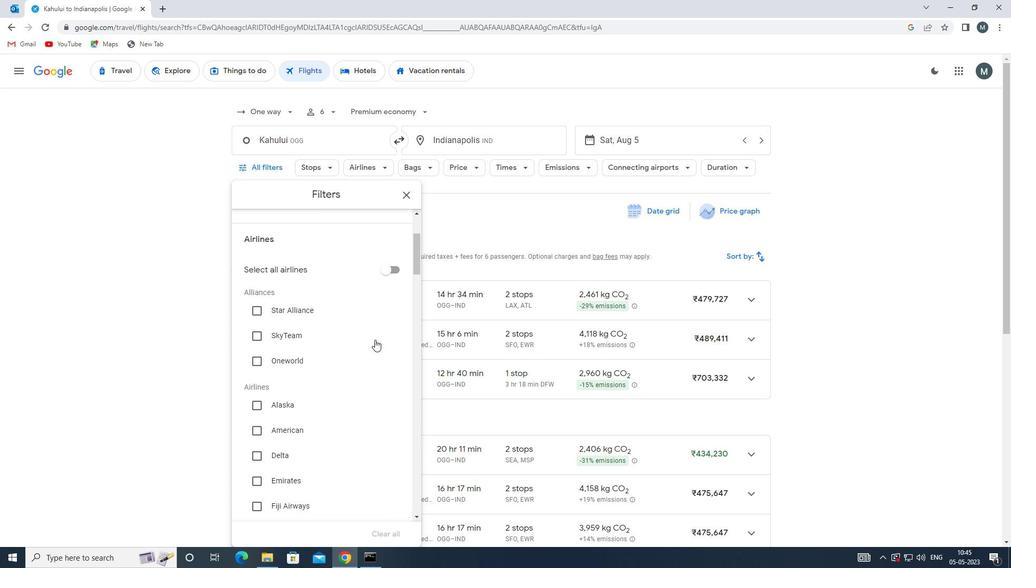 
Action: Mouse moved to (359, 349)
Screenshot: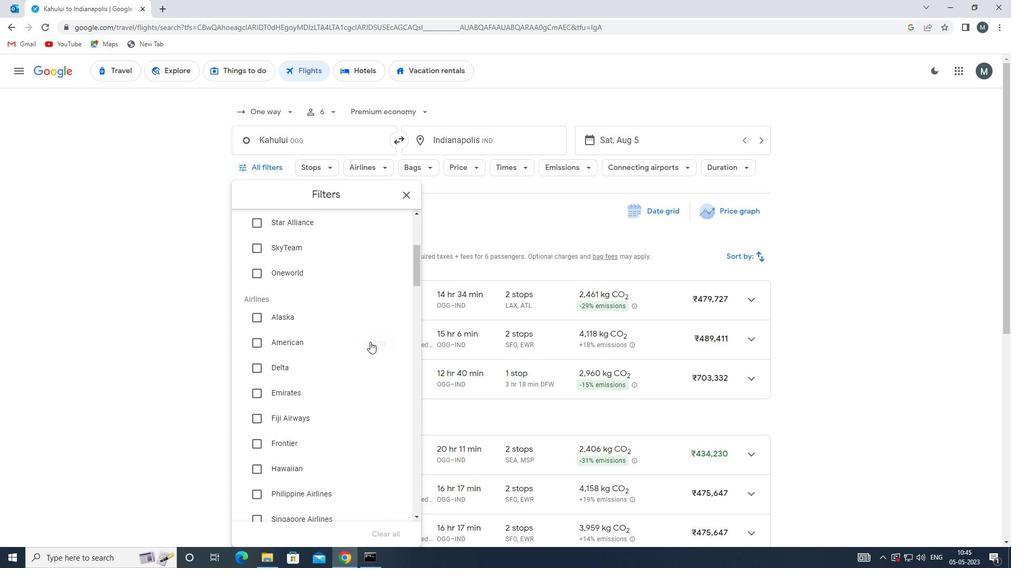 
Action: Mouse scrolled (359, 349) with delta (0, 0)
Screenshot: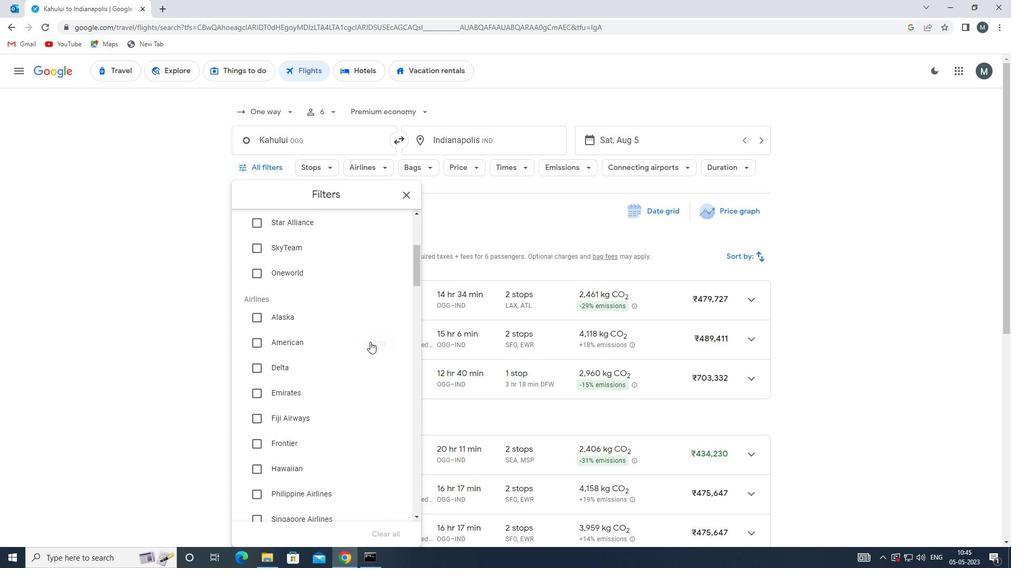 
Action: Mouse moved to (317, 342)
Screenshot: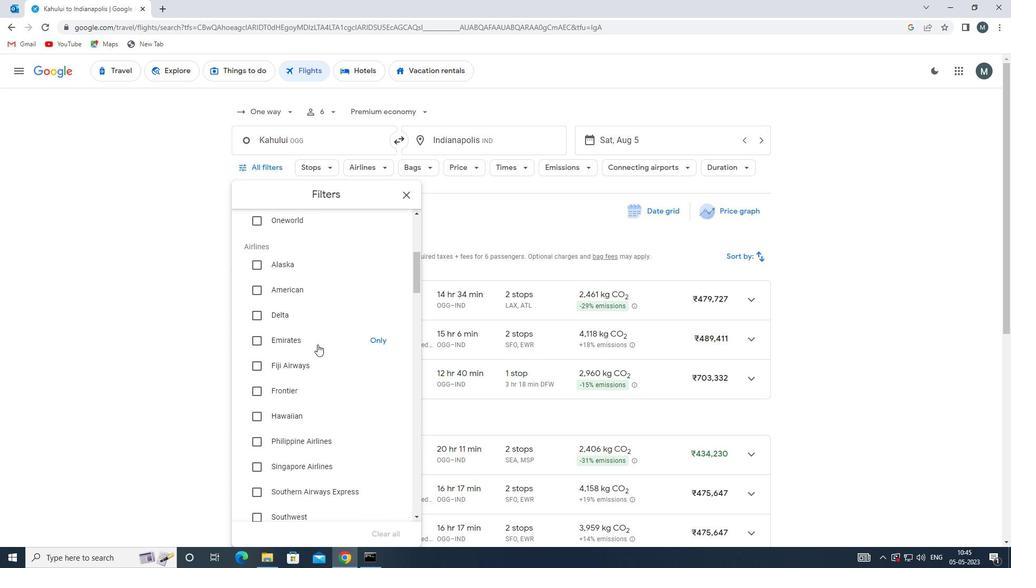 
Action: Mouse scrolled (317, 341) with delta (0, 0)
Screenshot: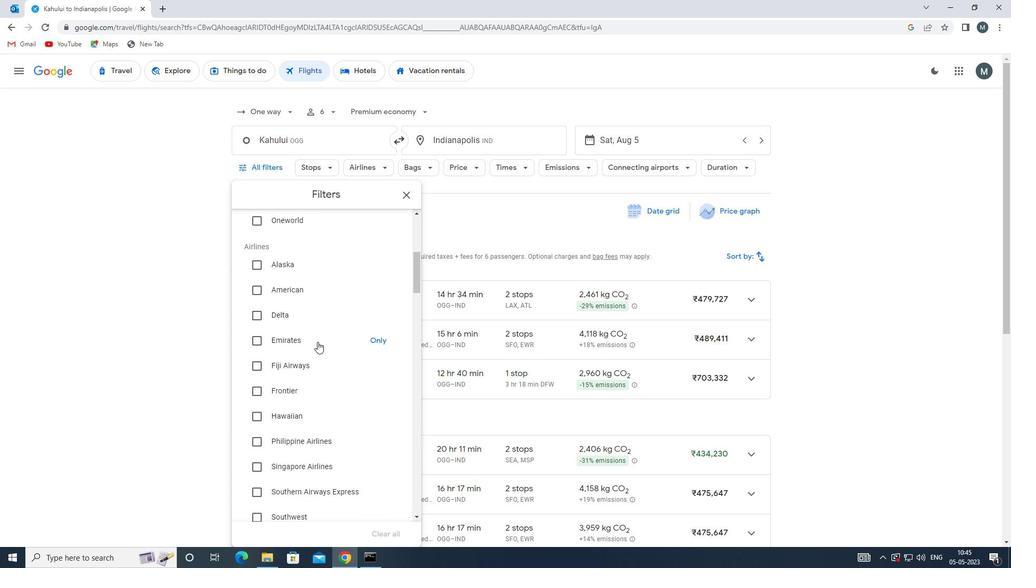 
Action: Mouse scrolled (317, 341) with delta (0, 0)
Screenshot: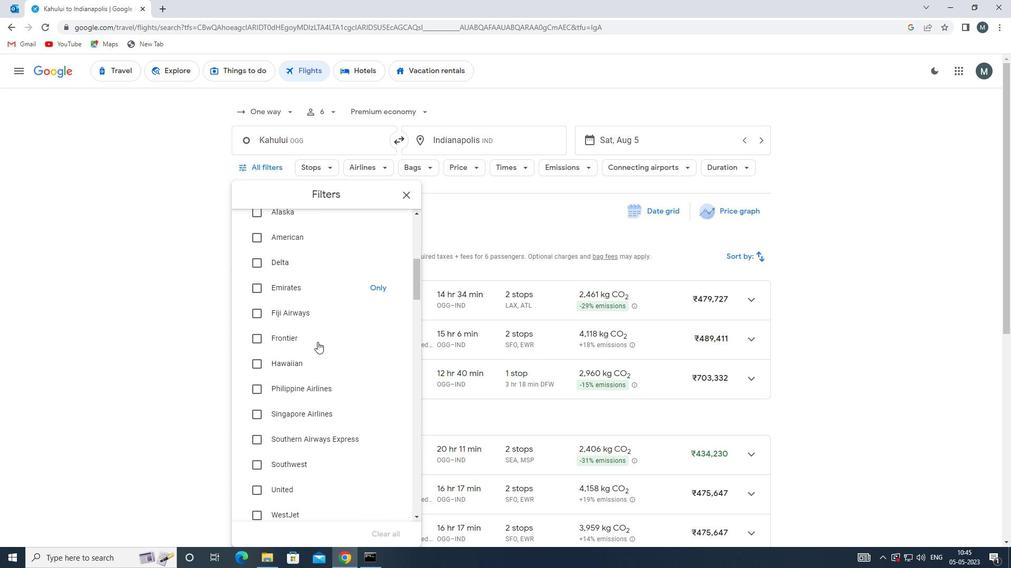 
Action: Mouse scrolled (317, 341) with delta (0, 0)
Screenshot: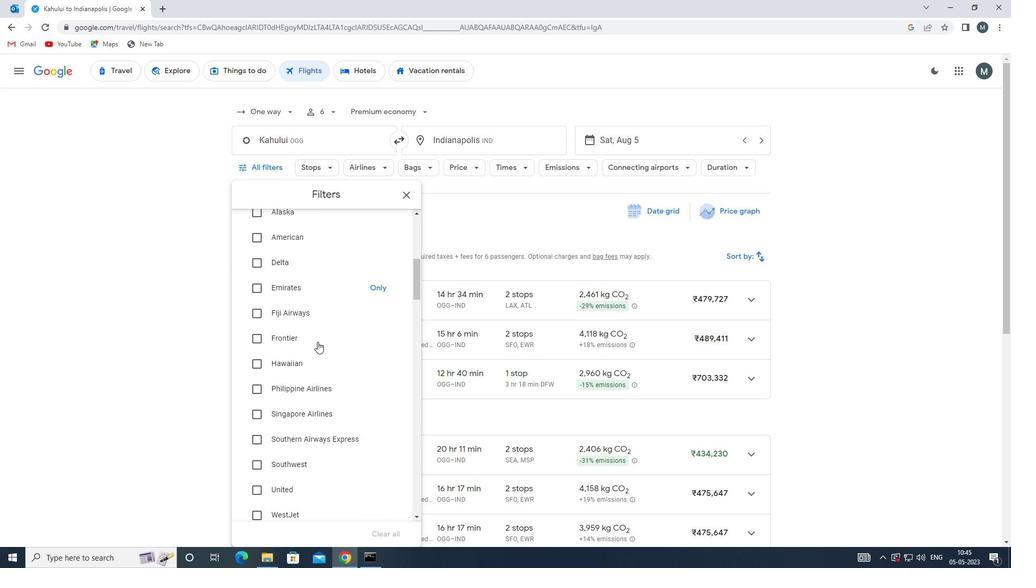 
Action: Mouse moved to (317, 342)
Screenshot: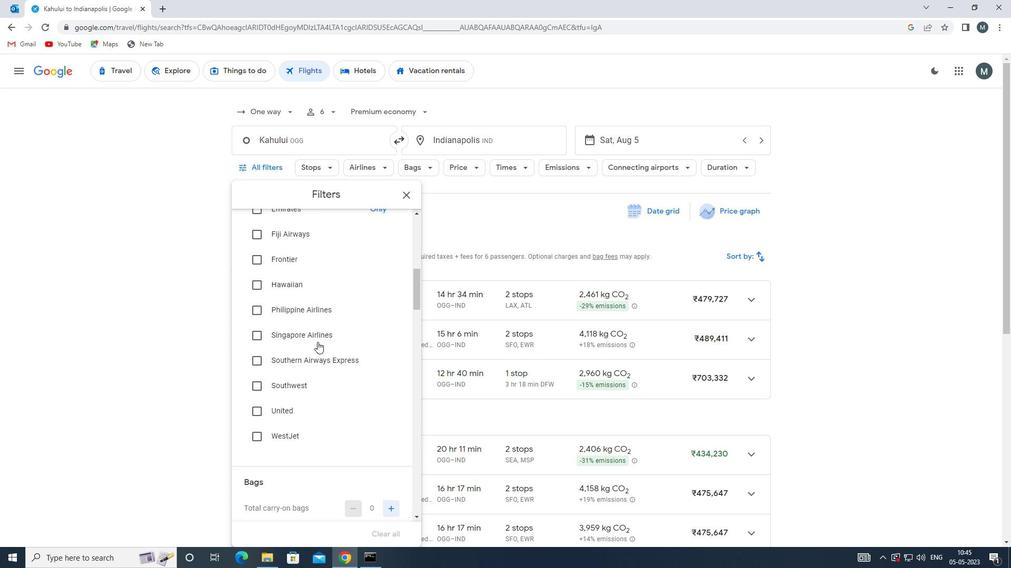 
Action: Mouse scrolled (317, 342) with delta (0, 0)
Screenshot: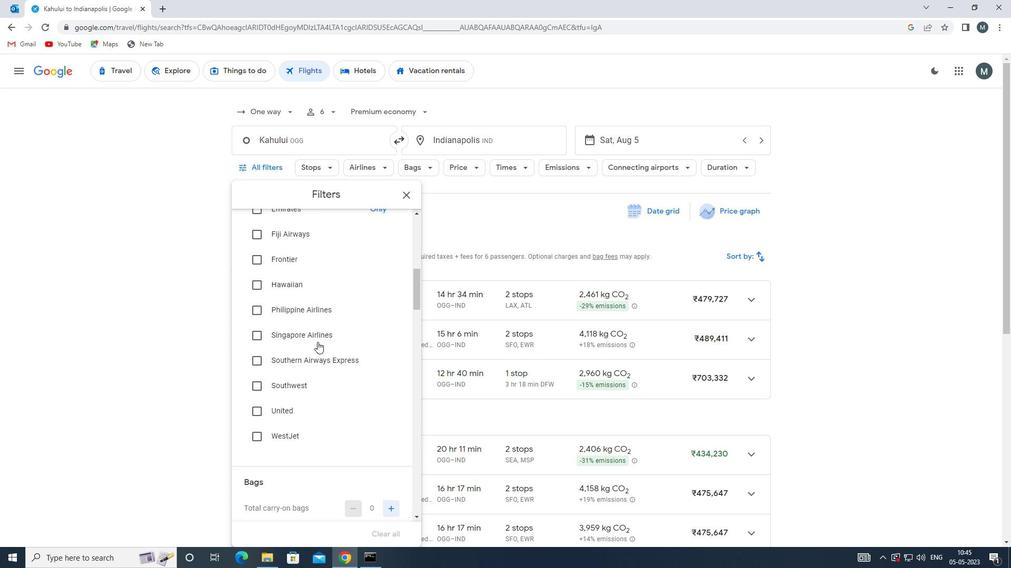 
Action: Mouse moved to (319, 334)
Screenshot: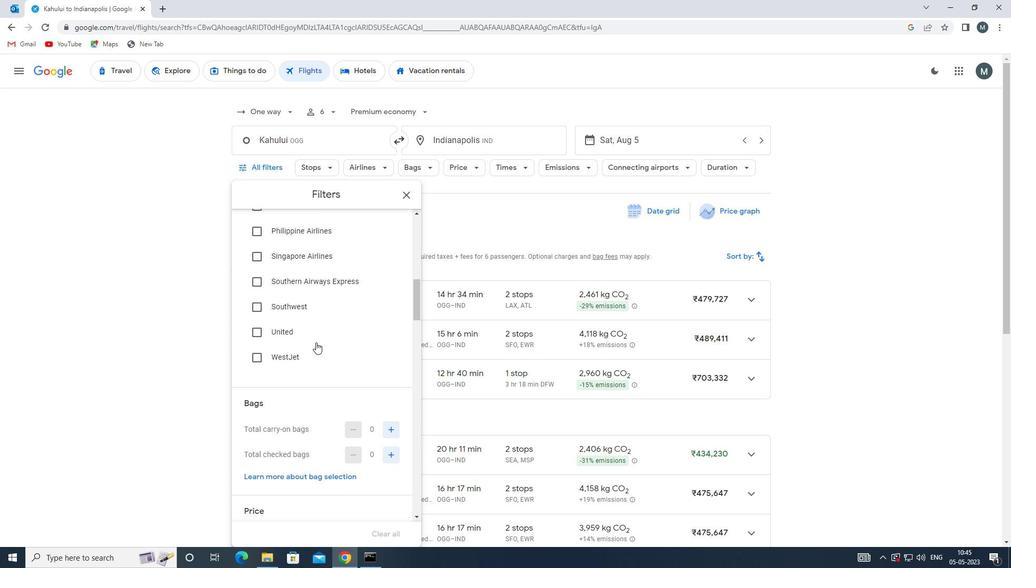 
Action: Mouse pressed left at (319, 334)
Screenshot: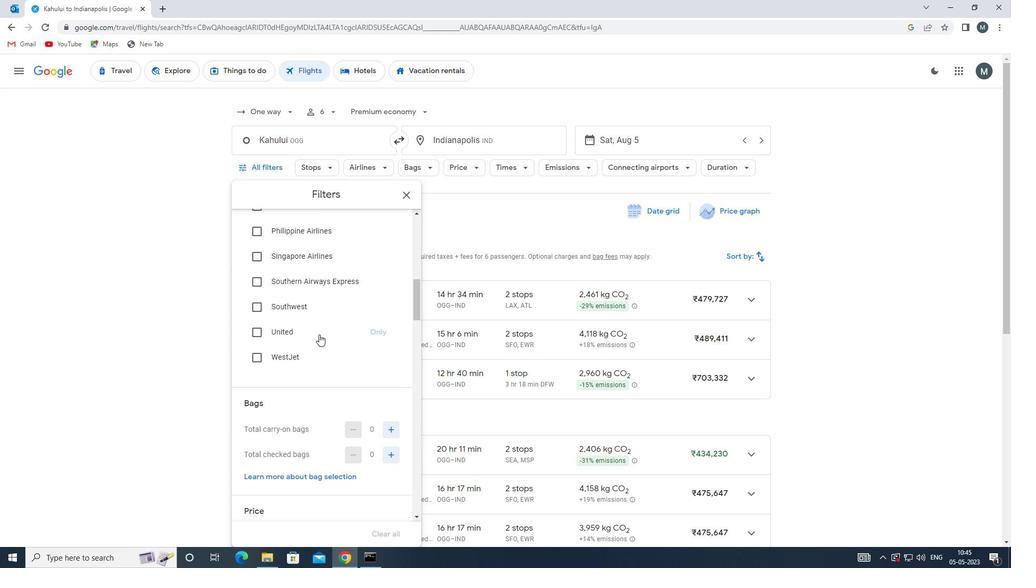 
Action: Mouse moved to (322, 331)
Screenshot: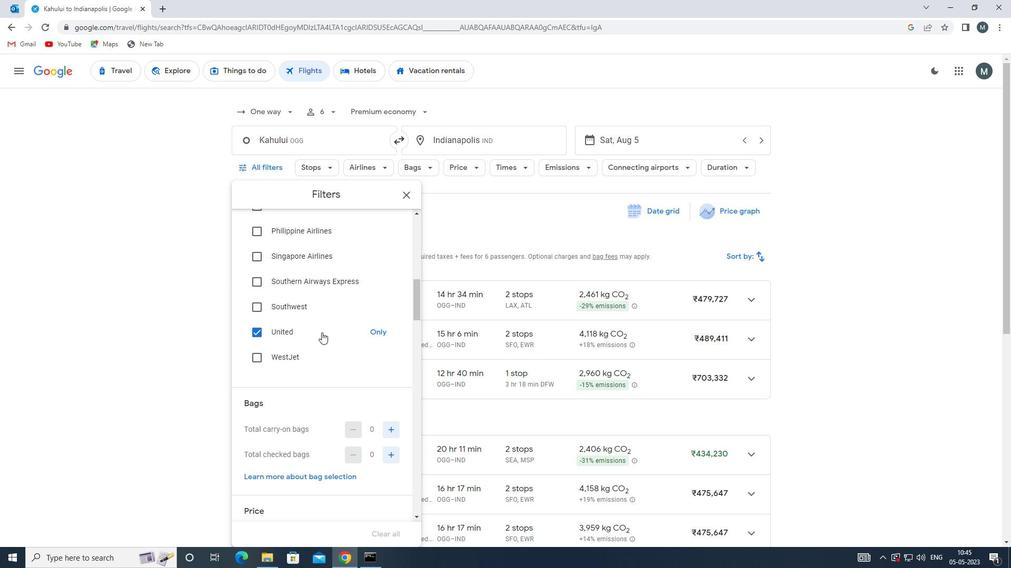 
Action: Mouse scrolled (322, 331) with delta (0, 0)
Screenshot: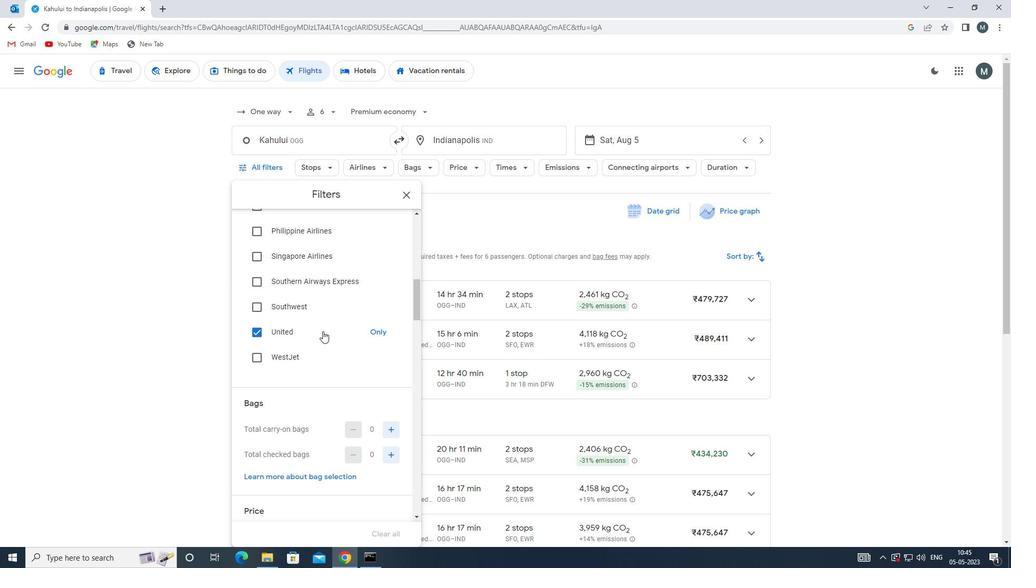 
Action: Mouse moved to (323, 330)
Screenshot: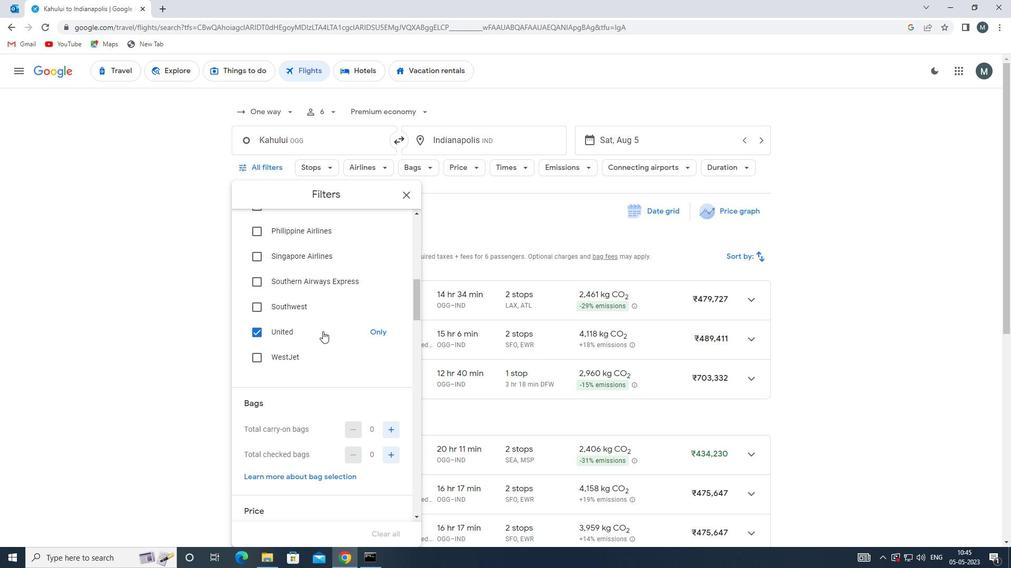 
Action: Mouse scrolled (323, 330) with delta (0, 0)
Screenshot: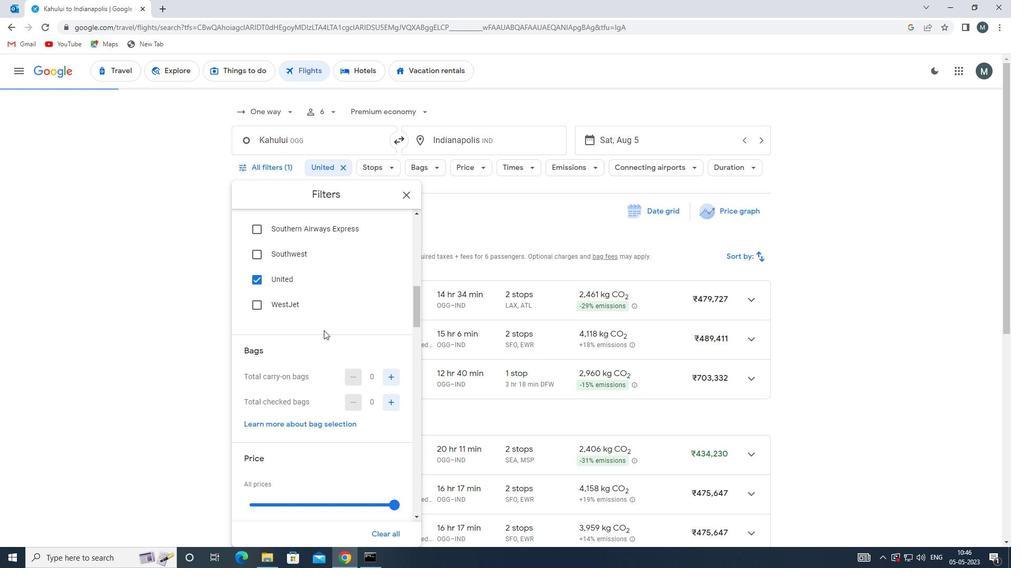 
Action: Mouse moved to (388, 352)
Screenshot: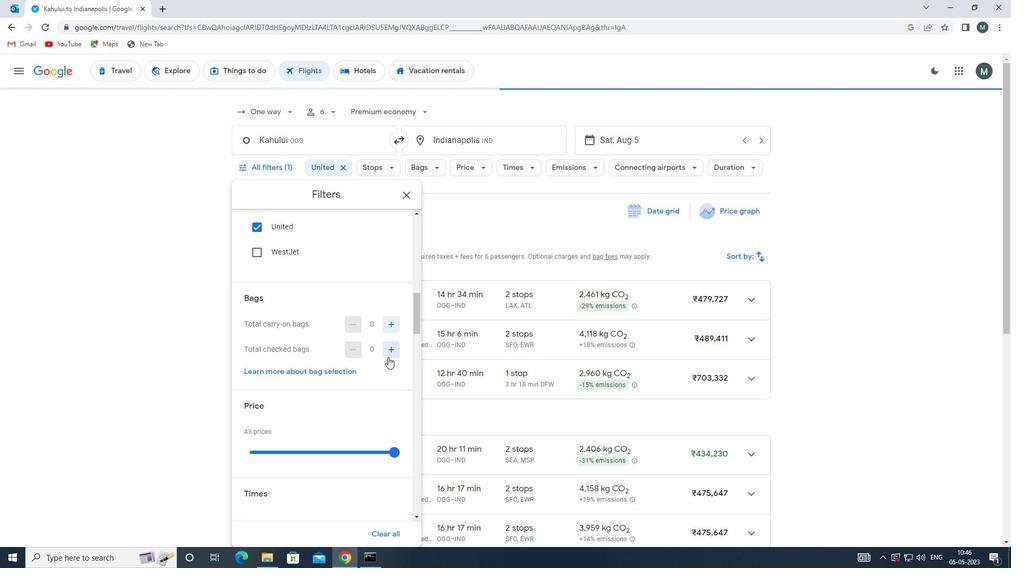 
Action: Mouse pressed left at (388, 352)
Screenshot: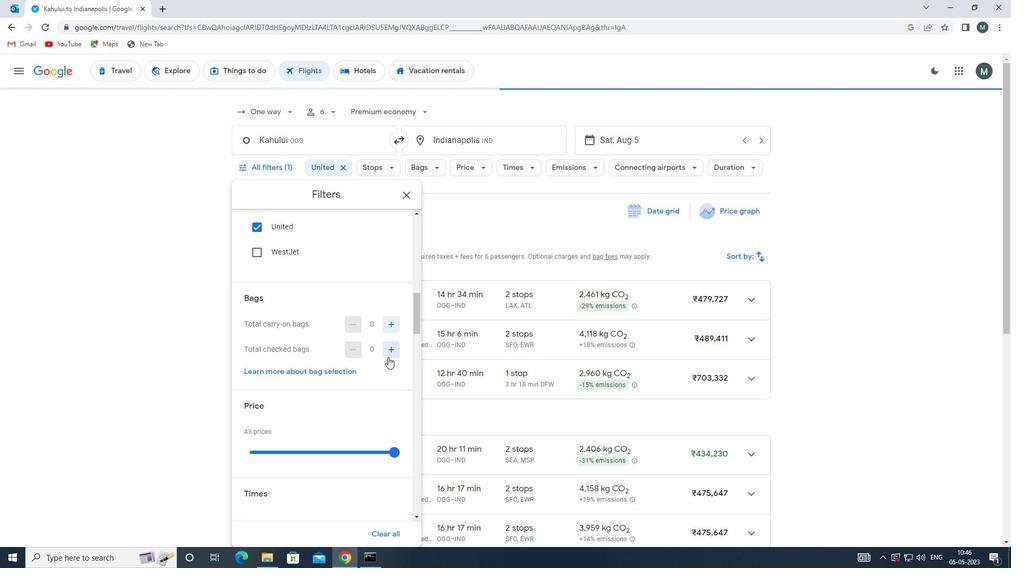 
Action: Mouse pressed left at (388, 352)
Screenshot: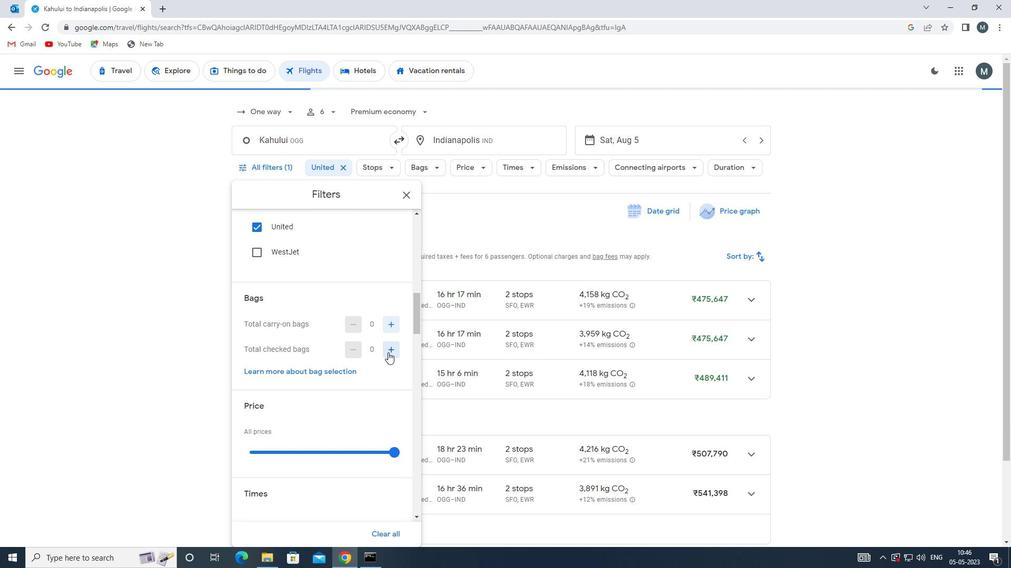 
Action: Mouse pressed left at (388, 352)
Screenshot: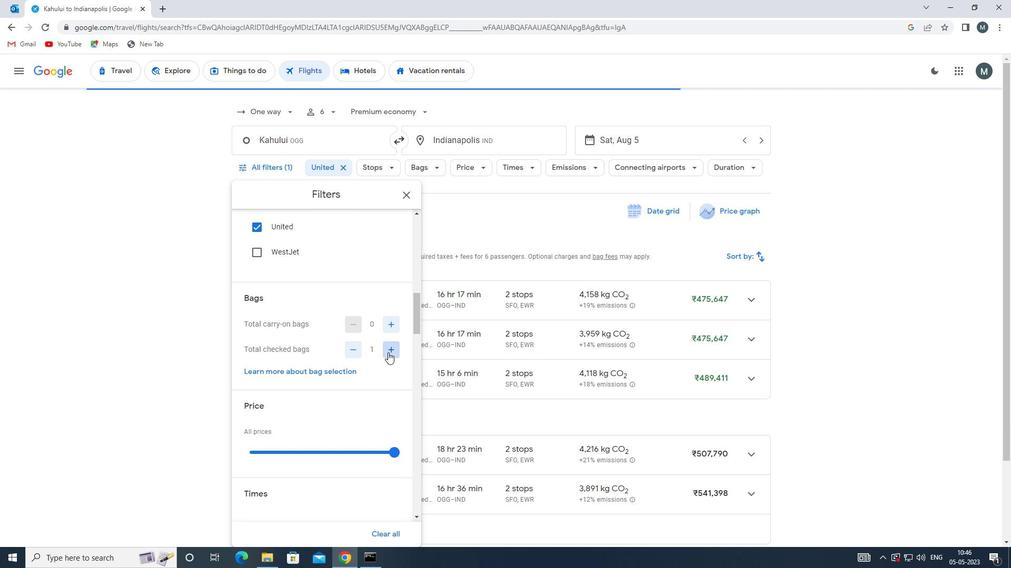 
Action: Mouse pressed left at (388, 352)
Screenshot: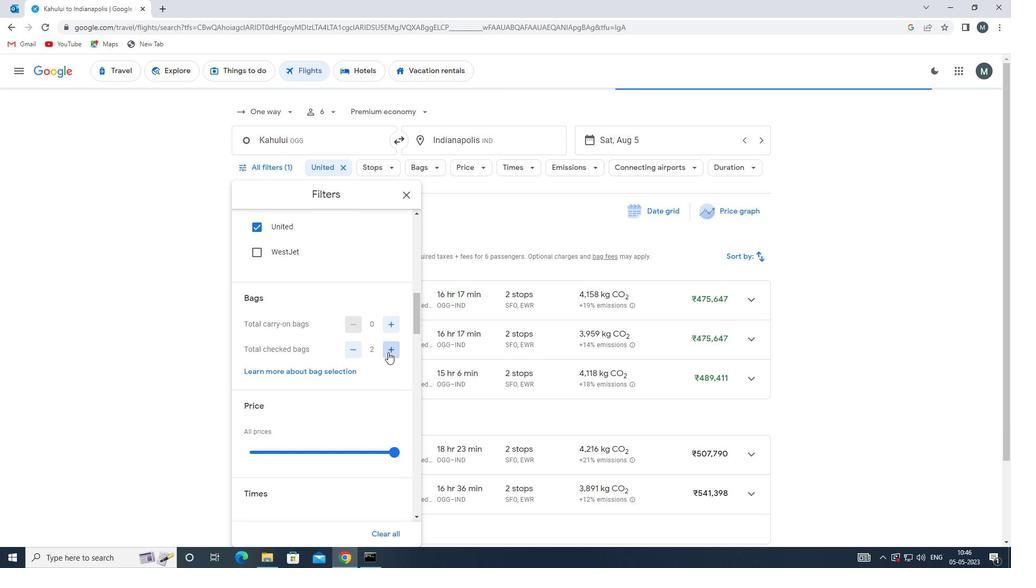 
Action: Mouse pressed left at (388, 352)
Screenshot: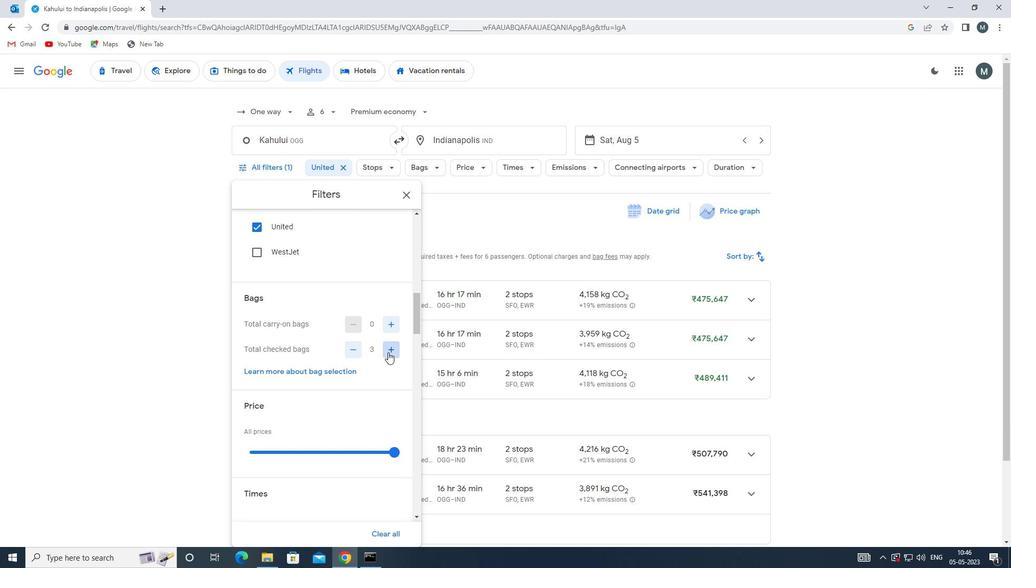 
Action: Mouse pressed left at (388, 352)
Screenshot: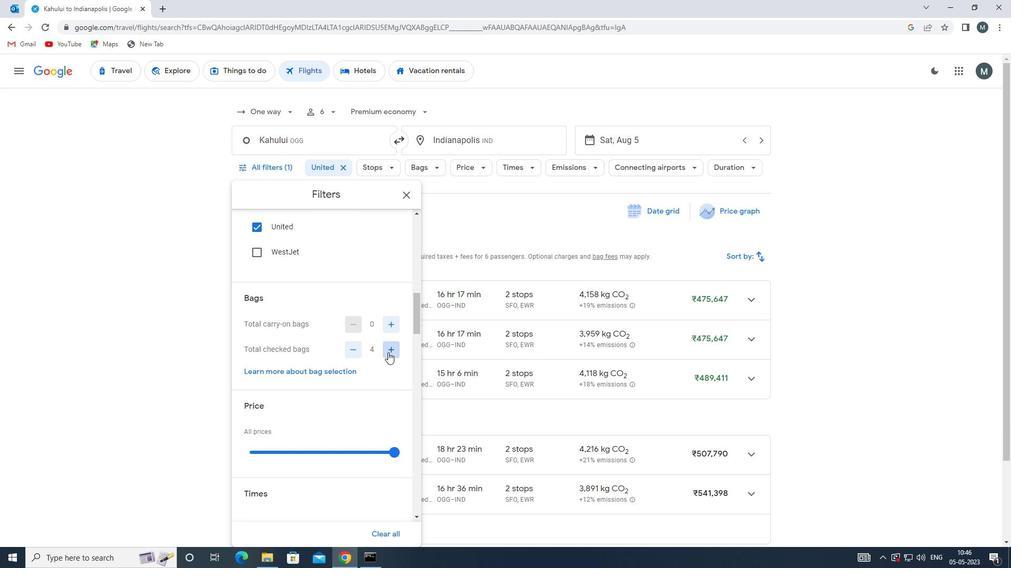 
Action: Mouse pressed left at (388, 352)
Screenshot: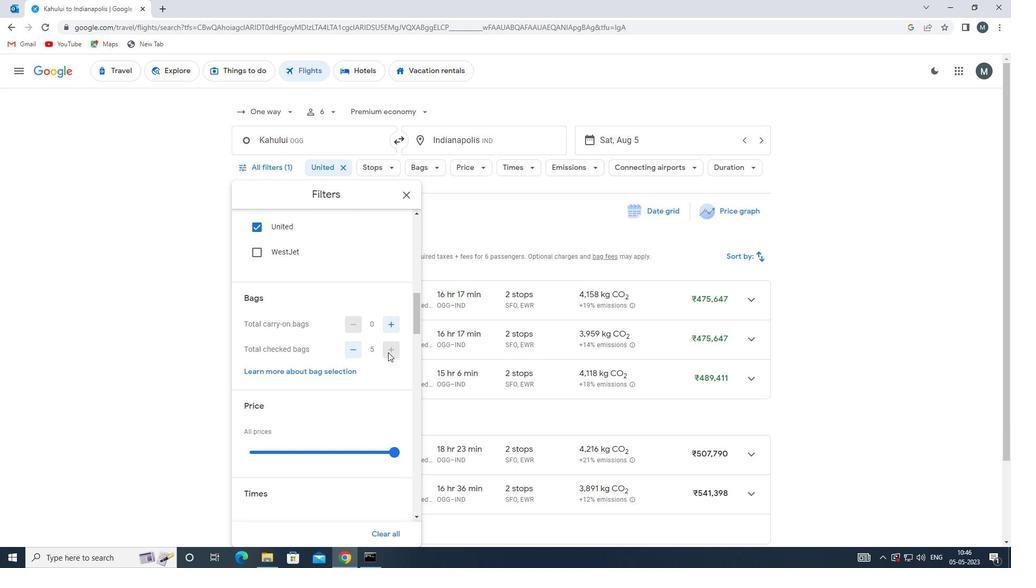 
Action: Mouse moved to (311, 344)
Screenshot: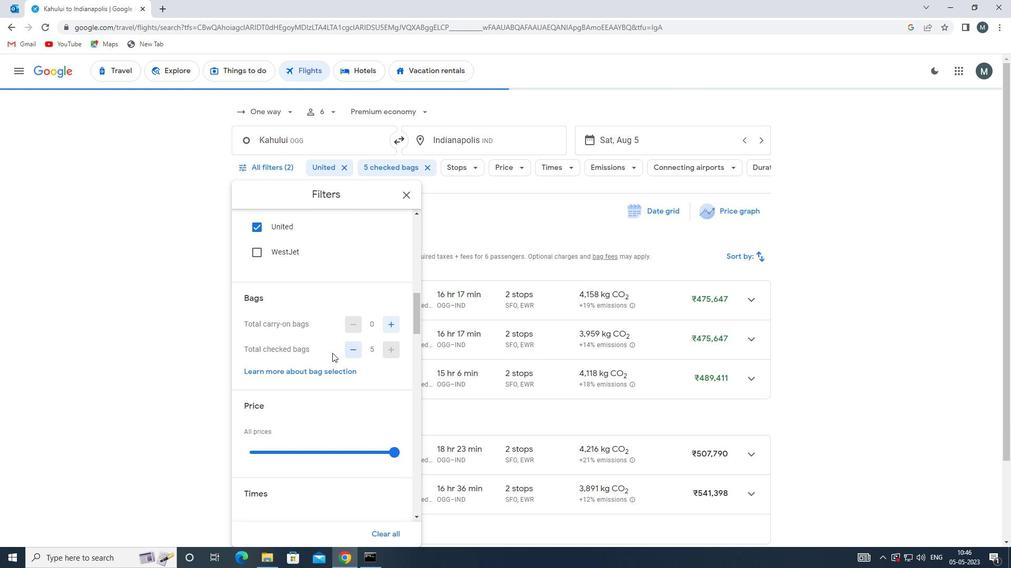 
Action: Mouse scrolled (311, 344) with delta (0, 0)
Screenshot: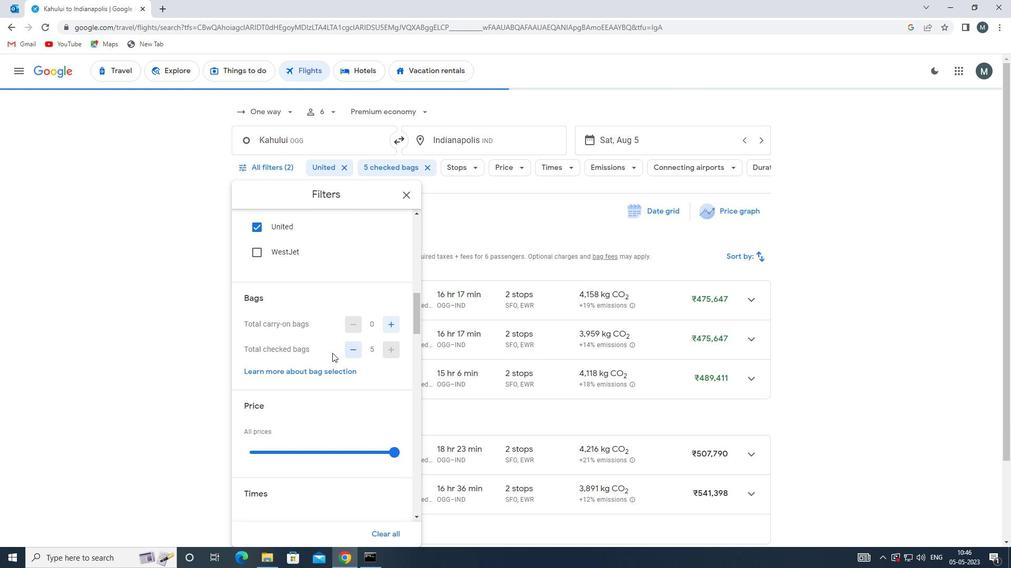 
Action: Mouse scrolled (311, 344) with delta (0, 0)
Screenshot: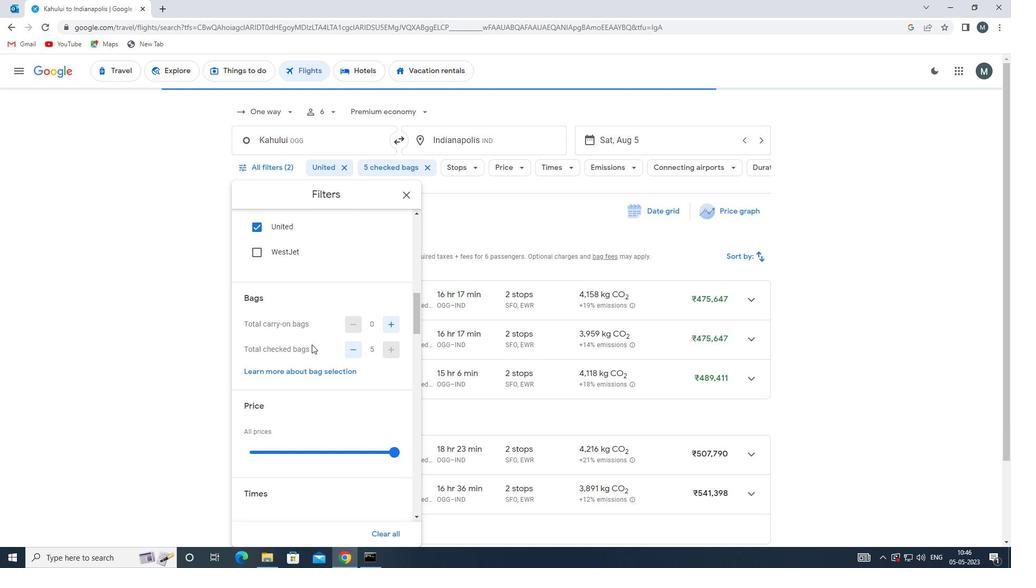 
Action: Mouse moved to (320, 349)
Screenshot: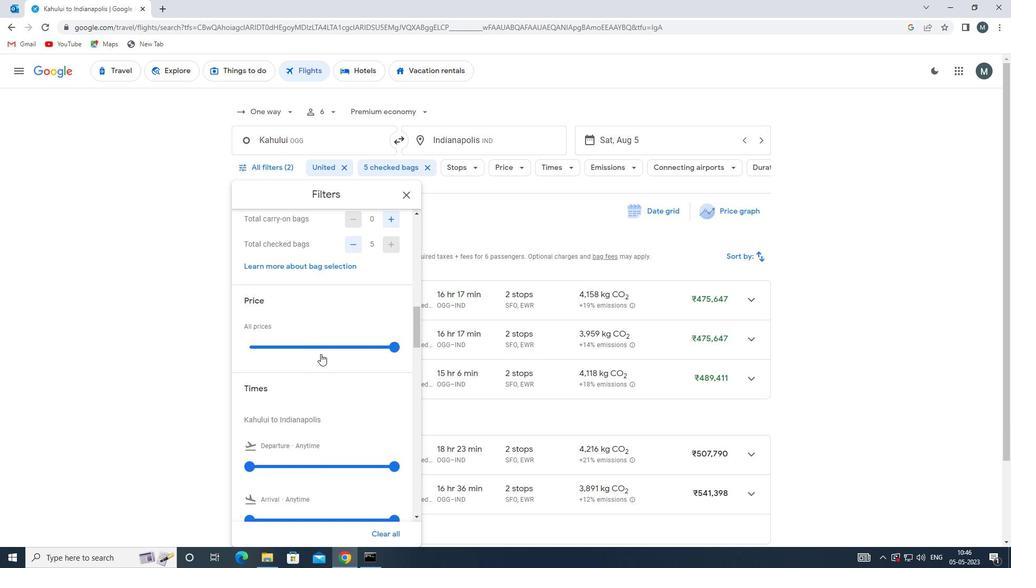 
Action: Mouse pressed left at (320, 349)
Screenshot: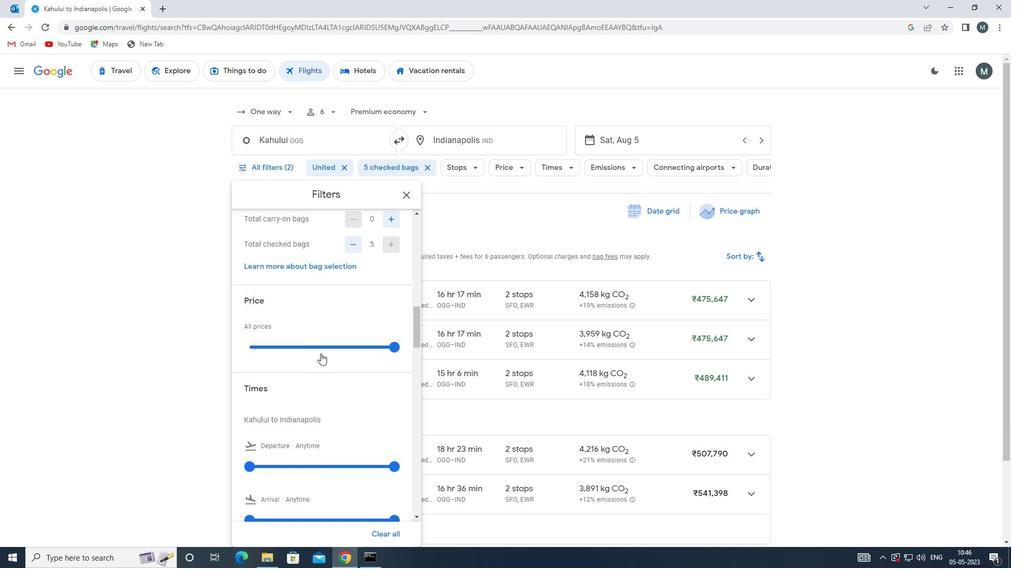 
Action: Mouse moved to (320, 349)
Screenshot: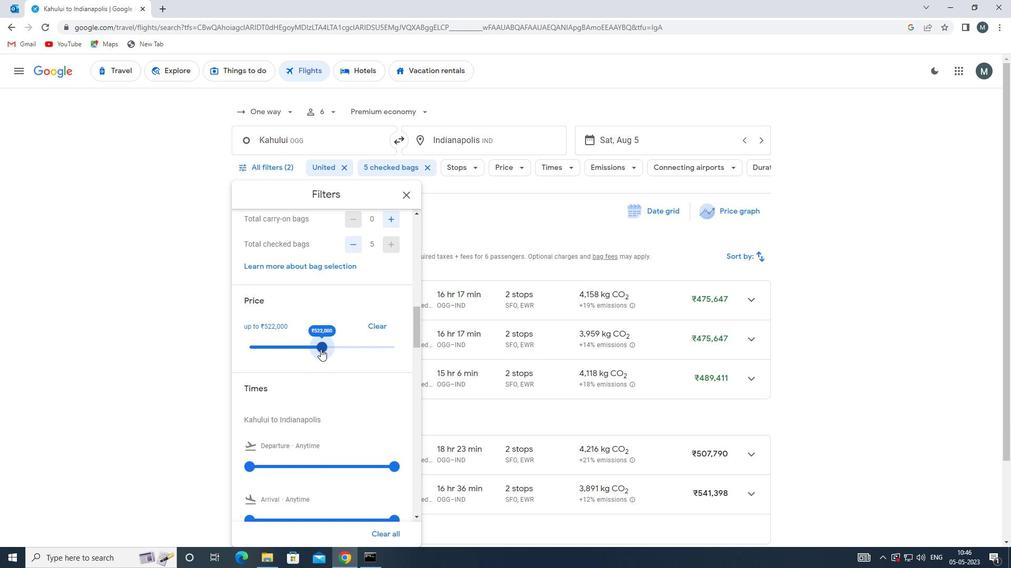 
Action: Mouse pressed left at (320, 349)
Screenshot: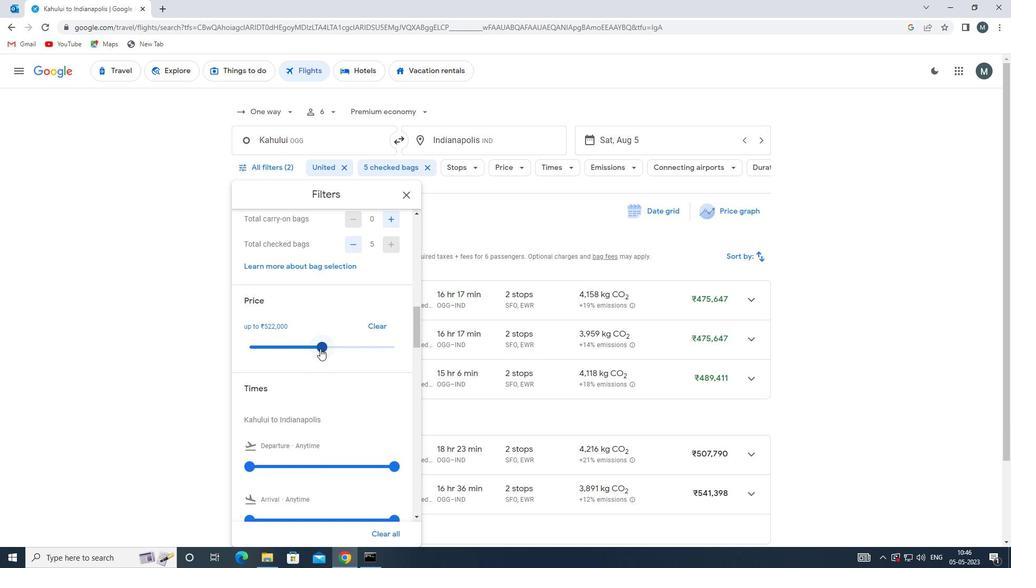 
Action: Mouse moved to (280, 333)
Screenshot: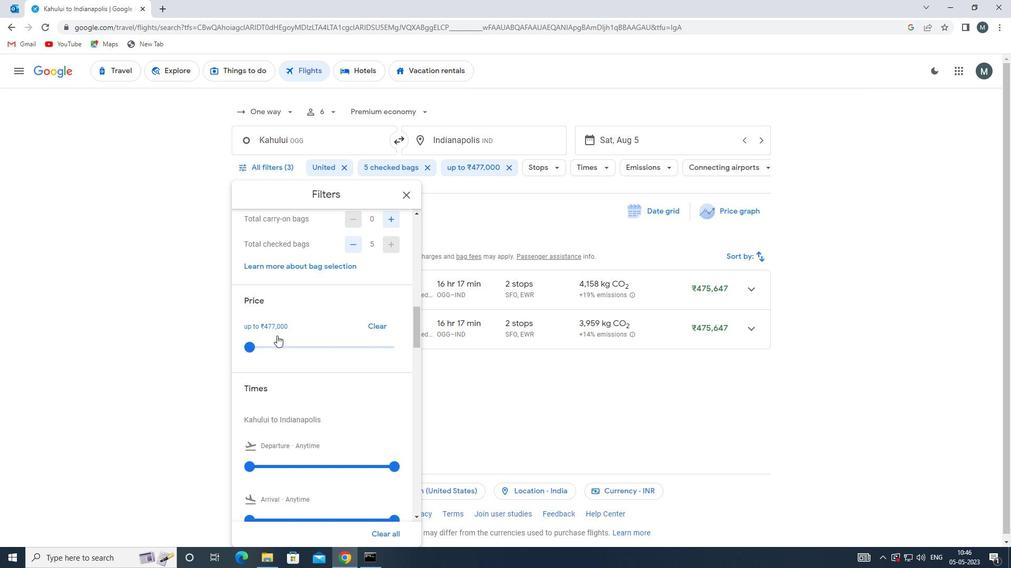 
Action: Mouse scrolled (280, 332) with delta (0, 0)
Screenshot: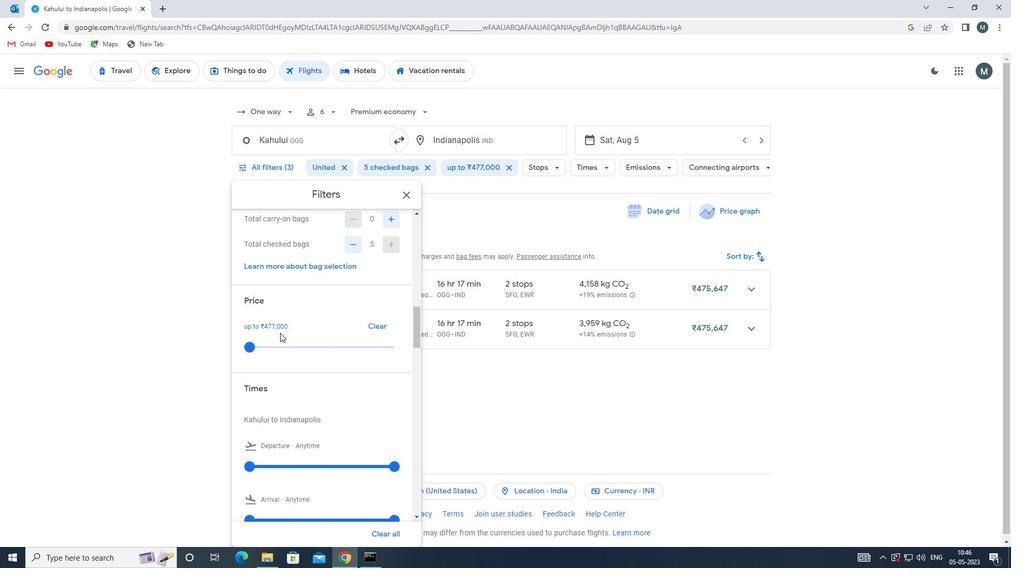
Action: Mouse scrolled (280, 332) with delta (0, 0)
Screenshot: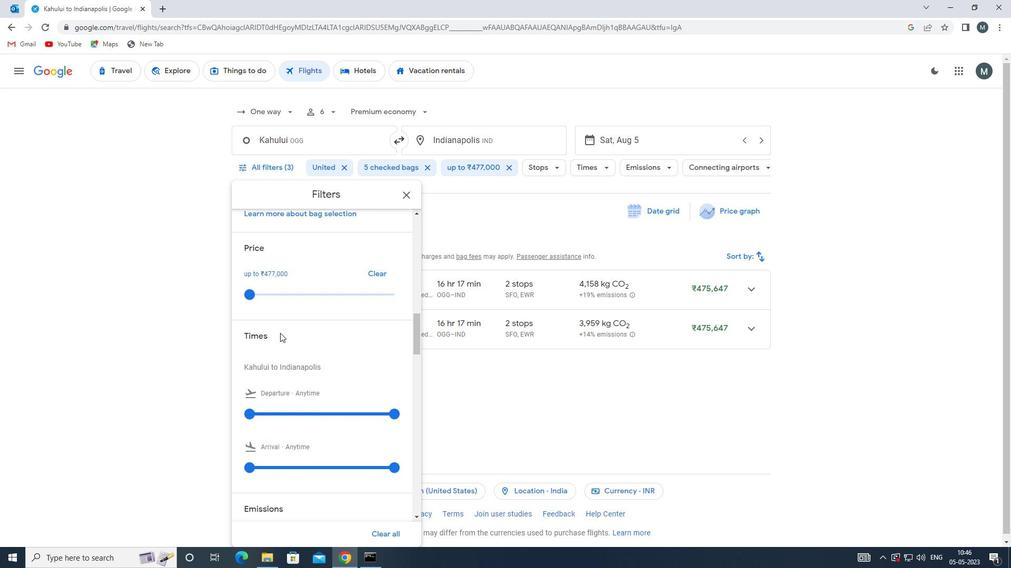 
Action: Mouse moved to (254, 361)
Screenshot: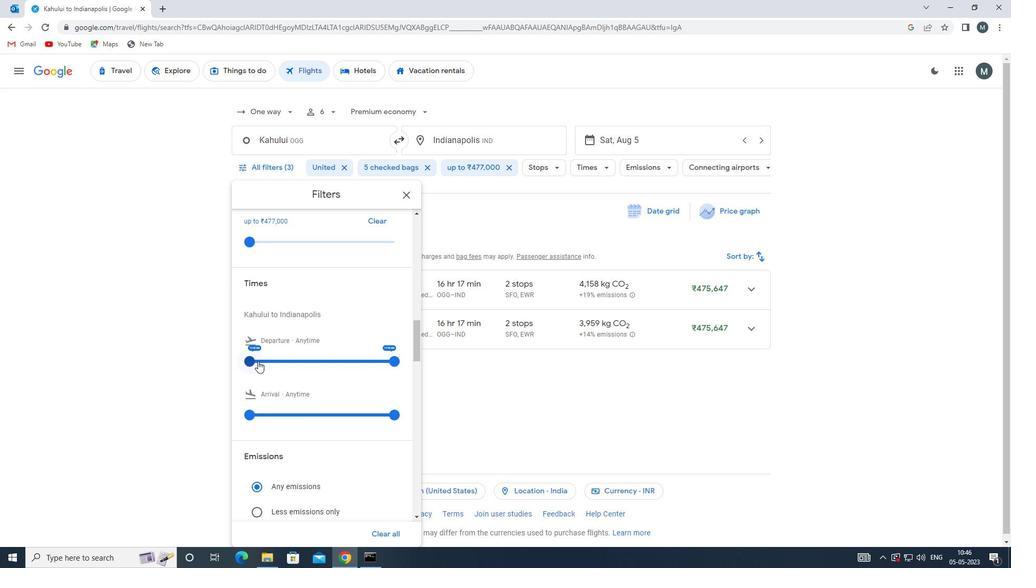 
Action: Mouse pressed left at (254, 361)
Screenshot: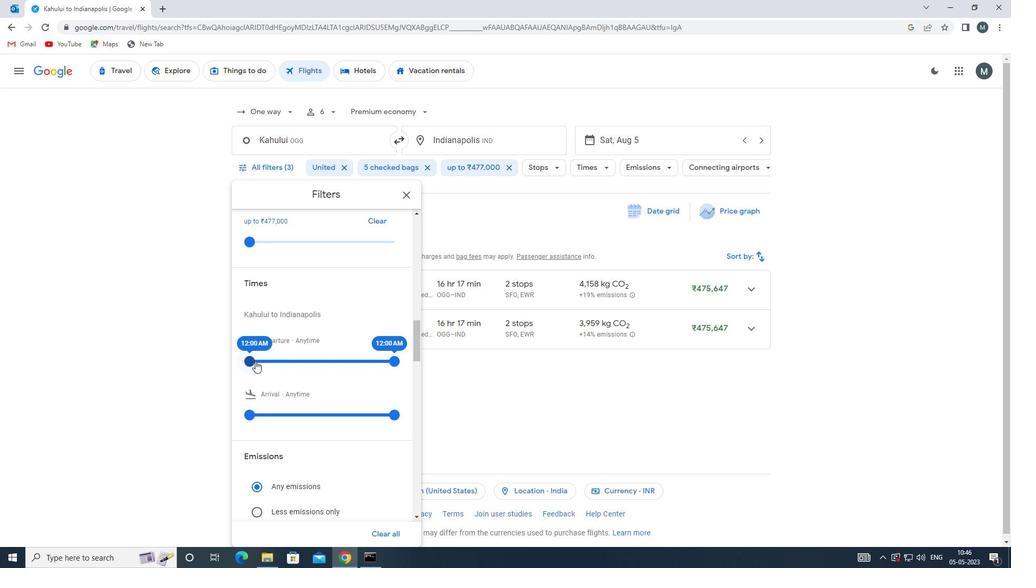 
Action: Mouse moved to (385, 359)
Screenshot: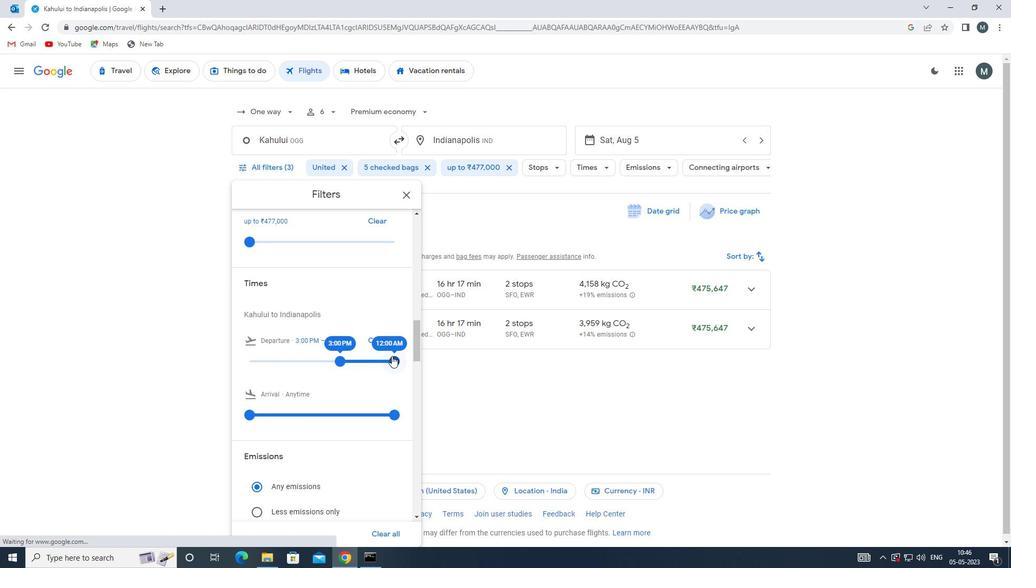 
Action: Mouse pressed left at (385, 359)
Screenshot: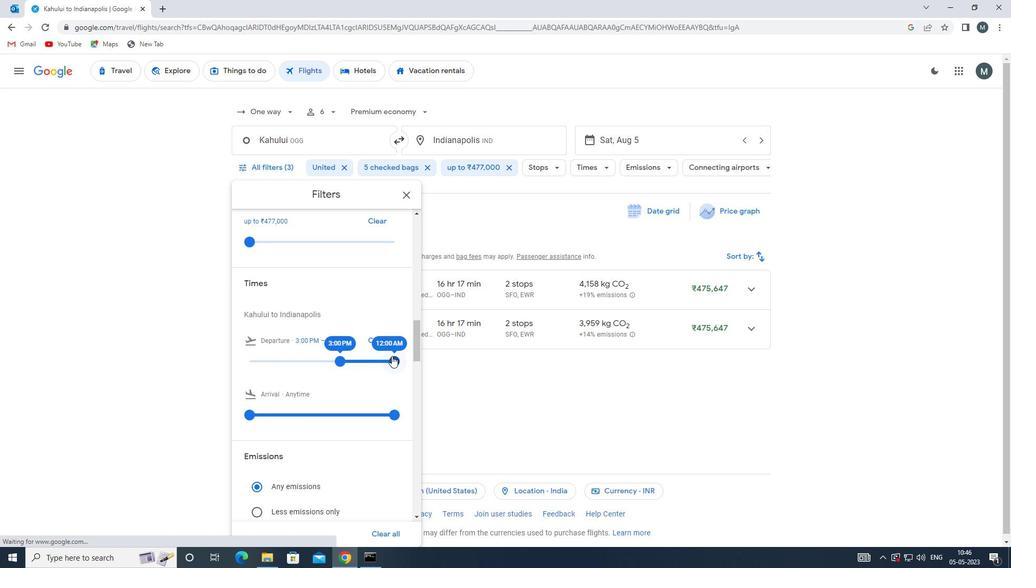 
Action: Mouse moved to (342, 354)
Screenshot: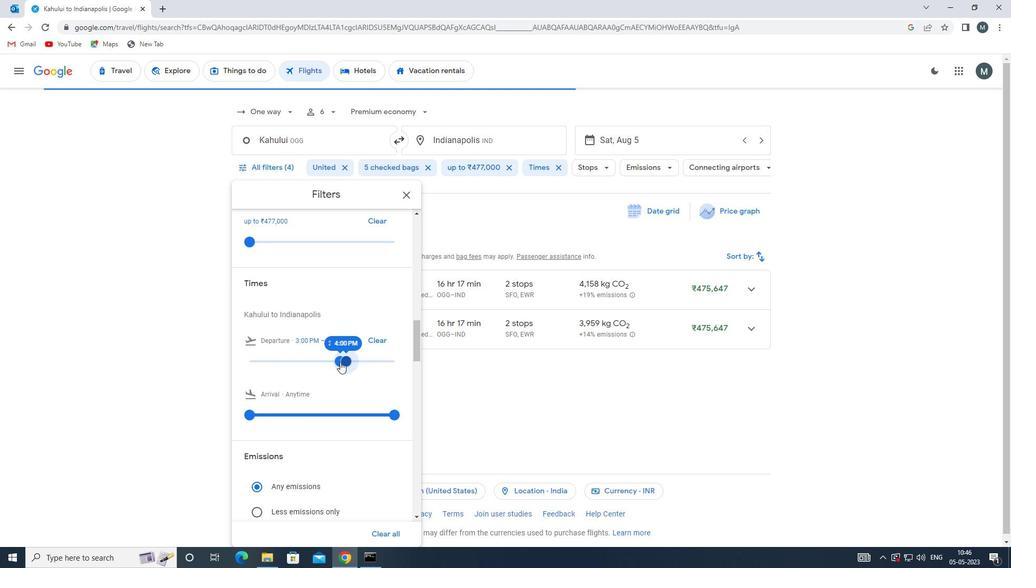 
Action: Mouse scrolled (342, 353) with delta (0, 0)
Screenshot: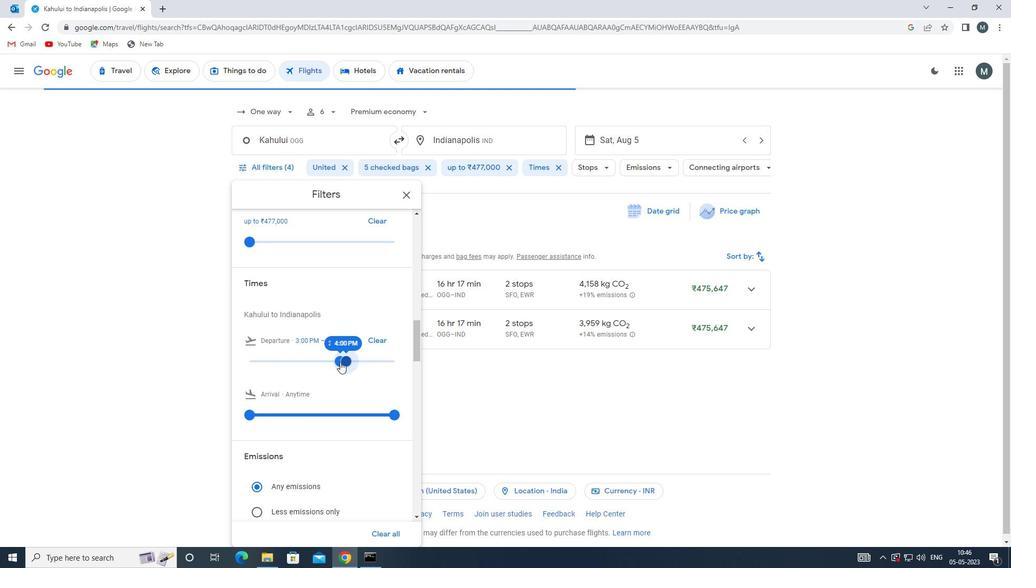 
Action: Mouse scrolled (342, 353) with delta (0, 0)
Screenshot: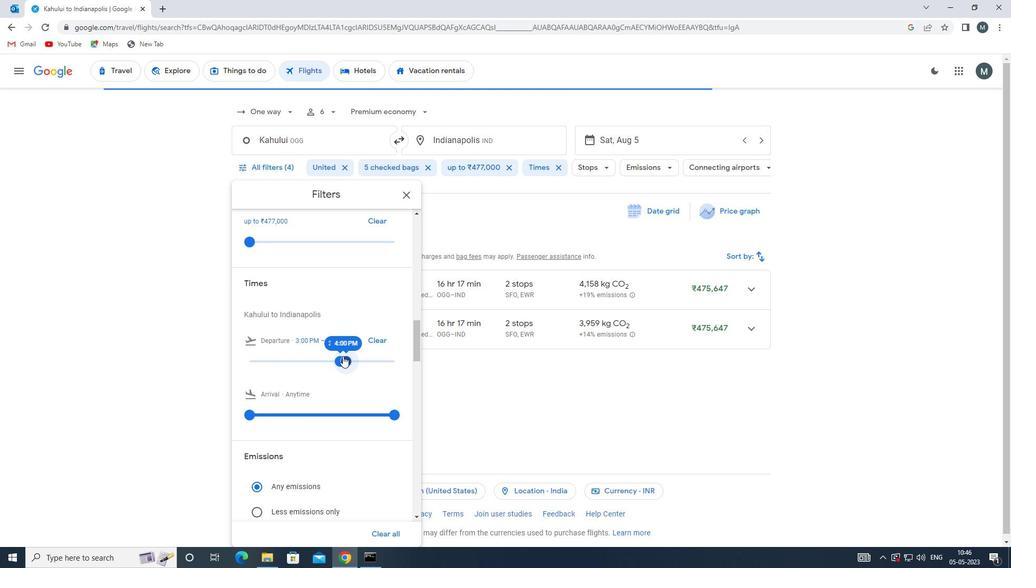 
Action: Mouse moved to (404, 195)
Screenshot: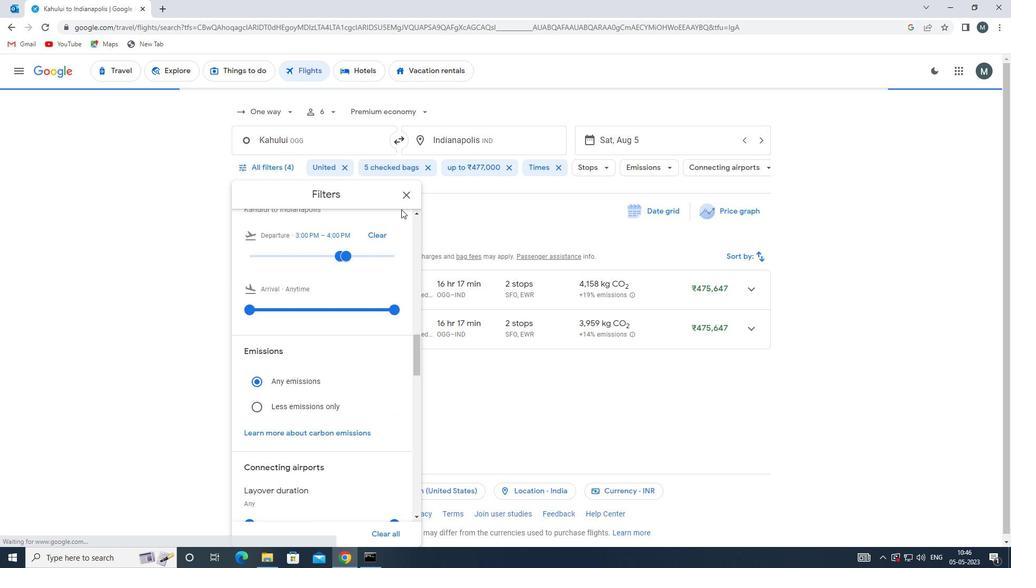 
Action: Mouse pressed left at (404, 195)
Screenshot: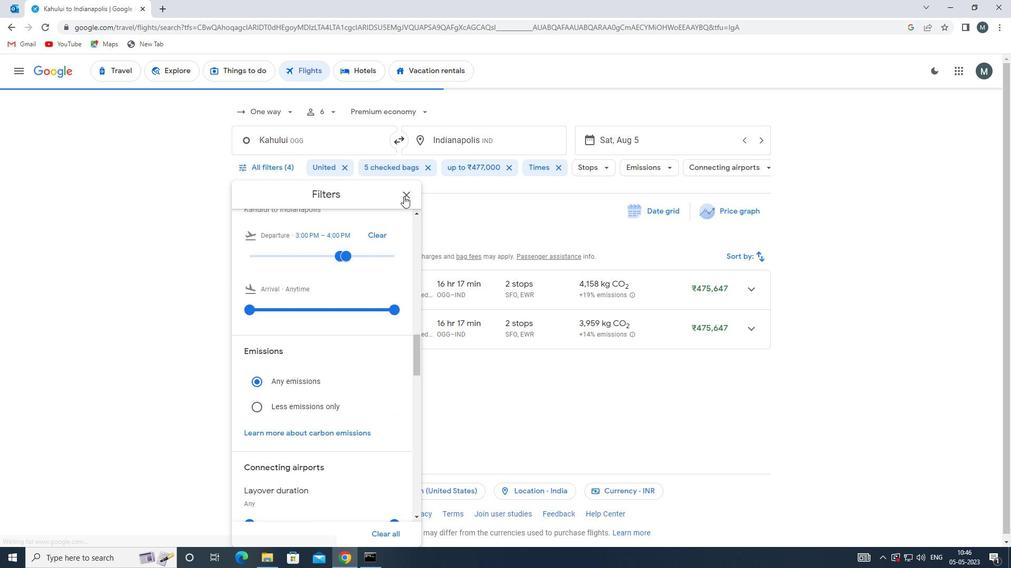 
Action: Mouse moved to (400, 202)
Screenshot: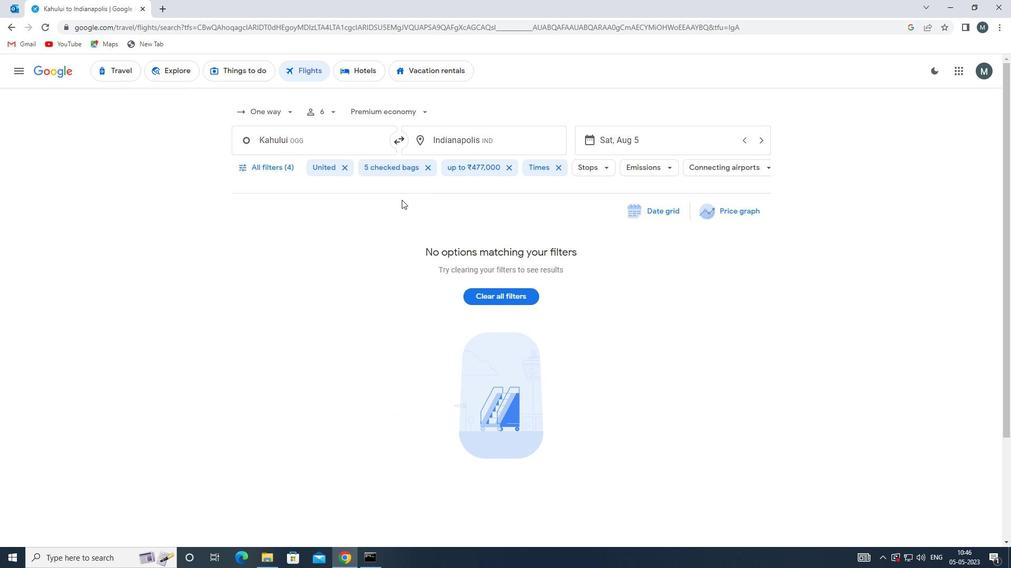 
